 Task: Find connections with filter location Ródos with filter topic #Hiringandpromotionwith filter profile language Potuguese with filter current company Hiring Alert with filter school Vivekanand School with filter industry Transportation Equipment Manufacturing with filter service category Bartending with filter keywords title Physicist
Action: Mouse moved to (251, 209)
Screenshot: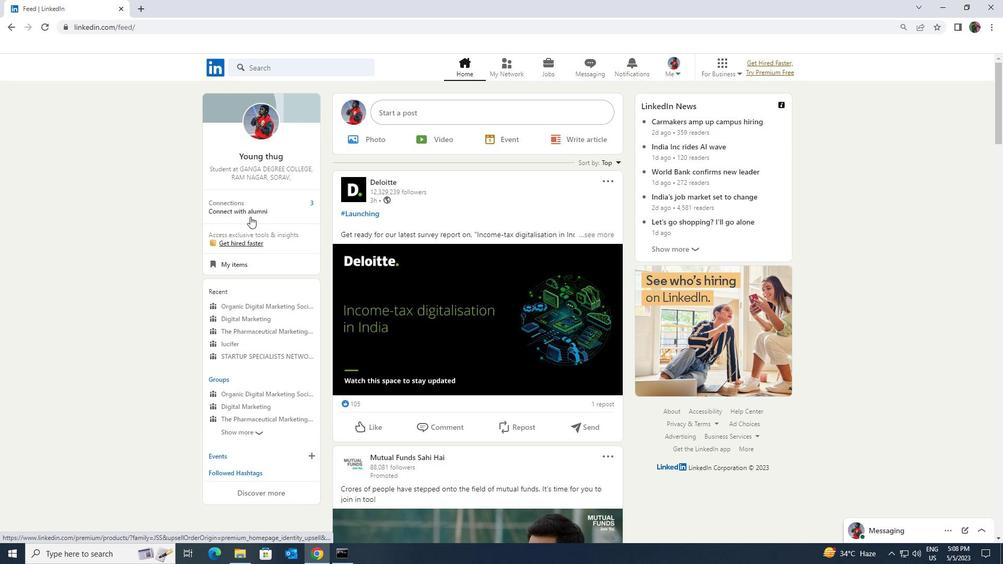 
Action: Mouse pressed left at (251, 209)
Screenshot: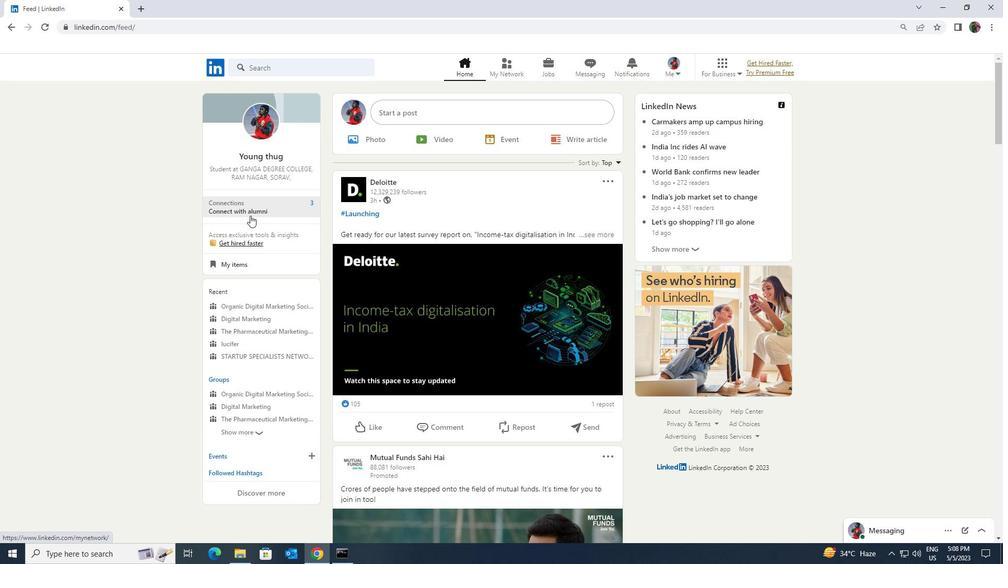 
Action: Mouse moved to (261, 125)
Screenshot: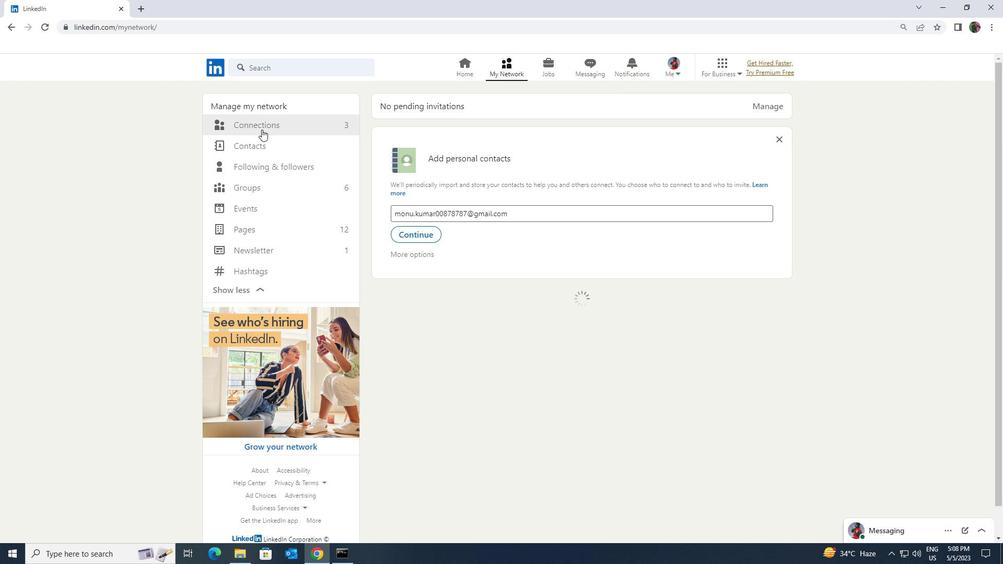
Action: Mouse pressed left at (261, 125)
Screenshot: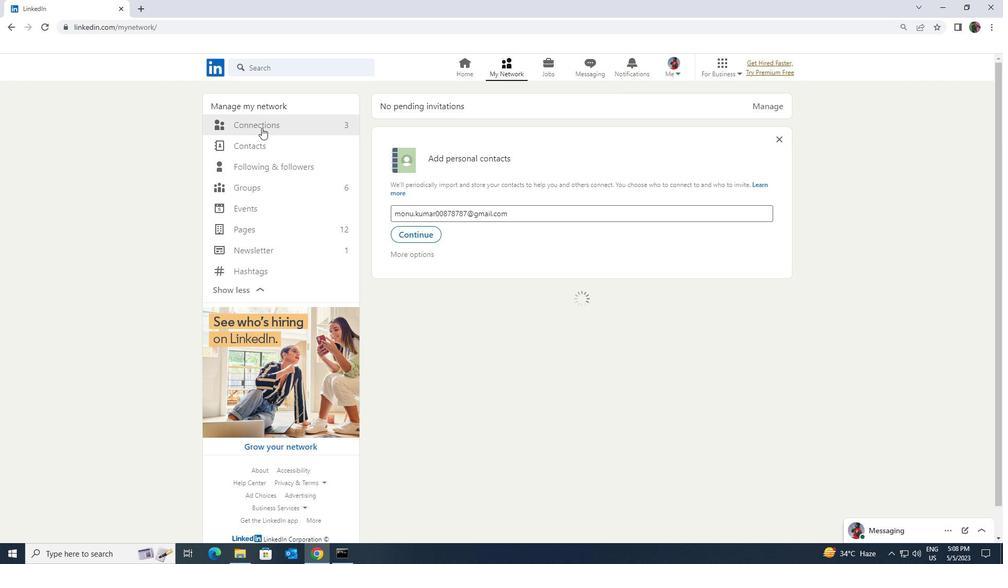 
Action: Mouse moved to (562, 127)
Screenshot: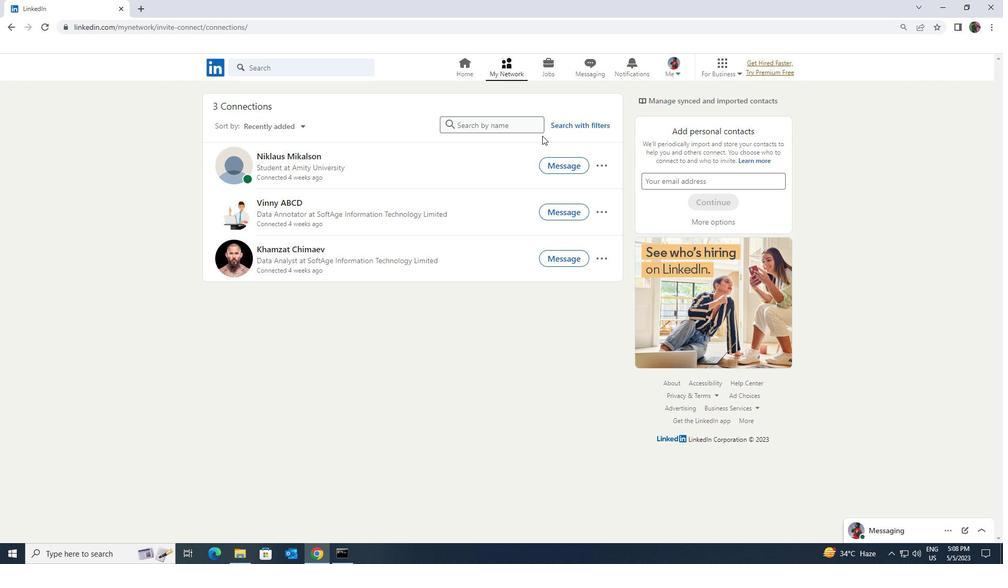 
Action: Mouse pressed left at (562, 127)
Screenshot: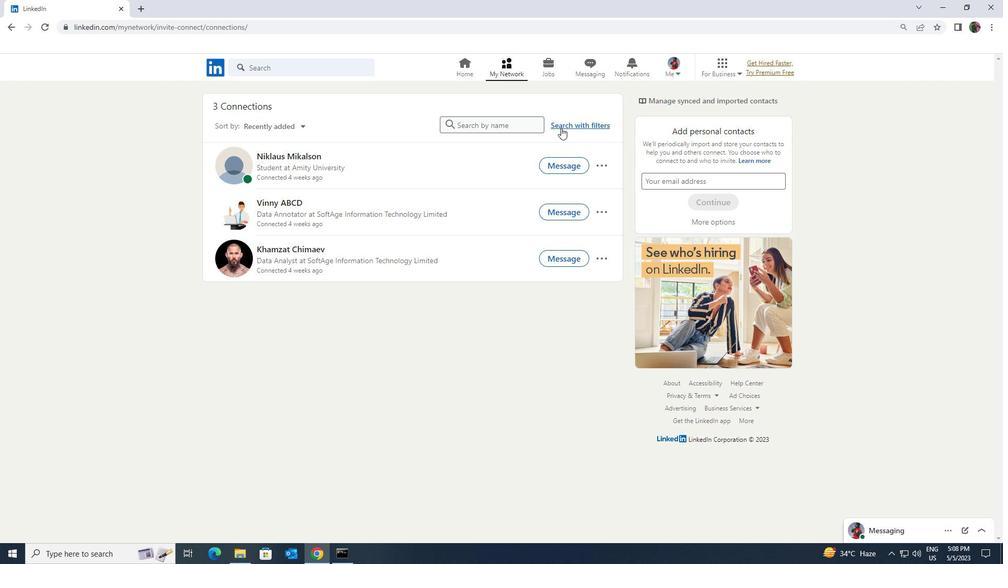
Action: Mouse moved to (533, 92)
Screenshot: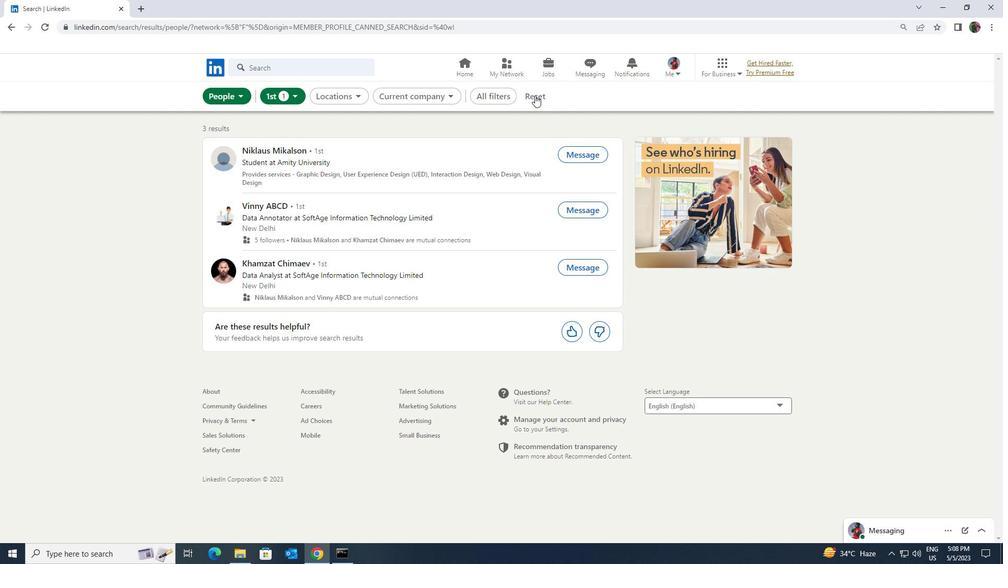 
Action: Mouse pressed left at (533, 92)
Screenshot: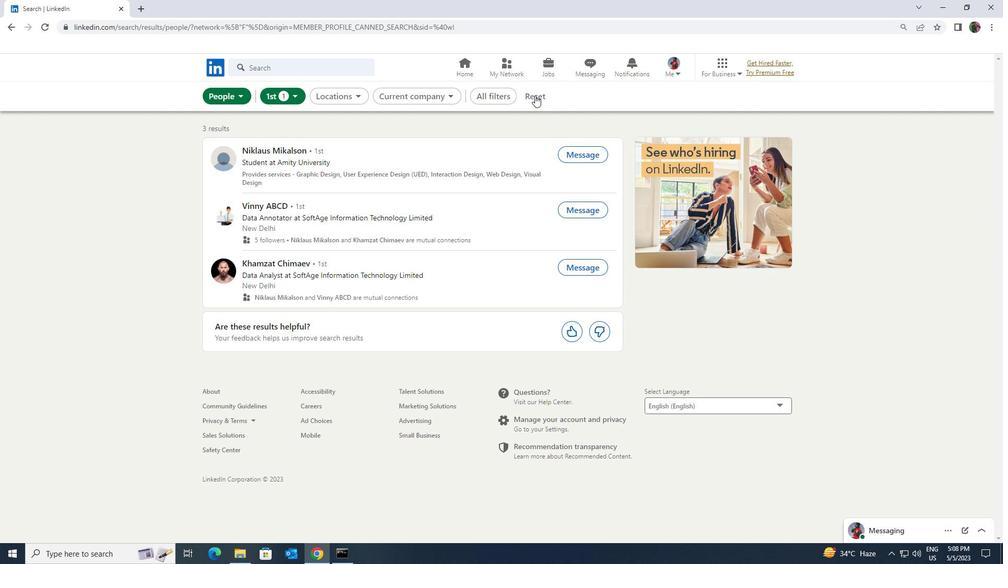 
Action: Mouse moved to (522, 91)
Screenshot: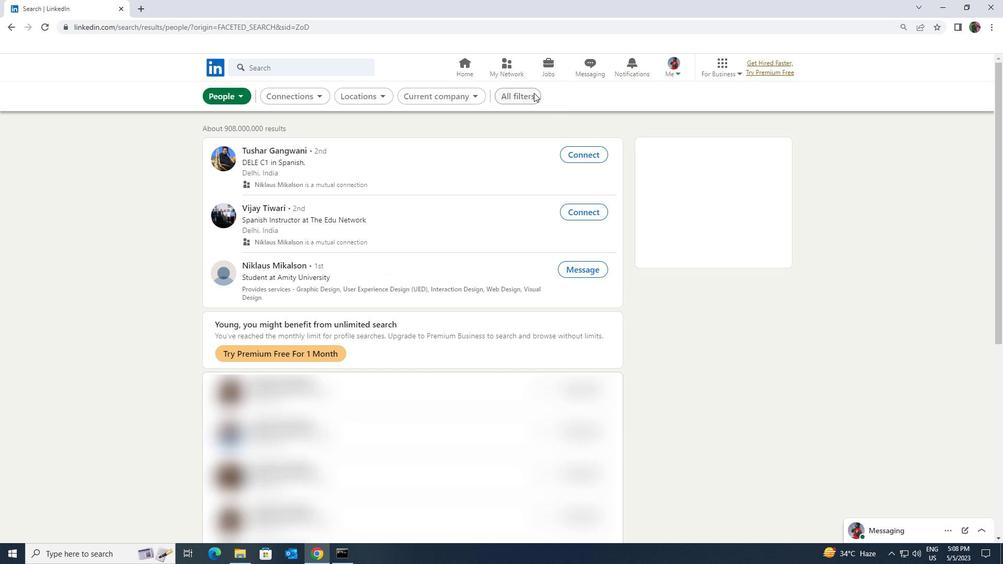 
Action: Mouse pressed left at (522, 91)
Screenshot: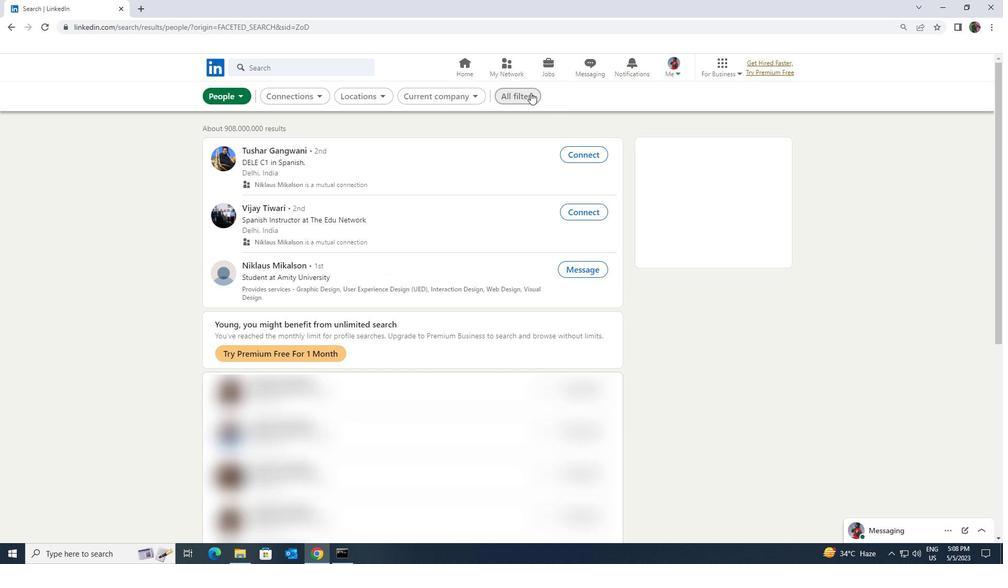
Action: Mouse moved to (881, 416)
Screenshot: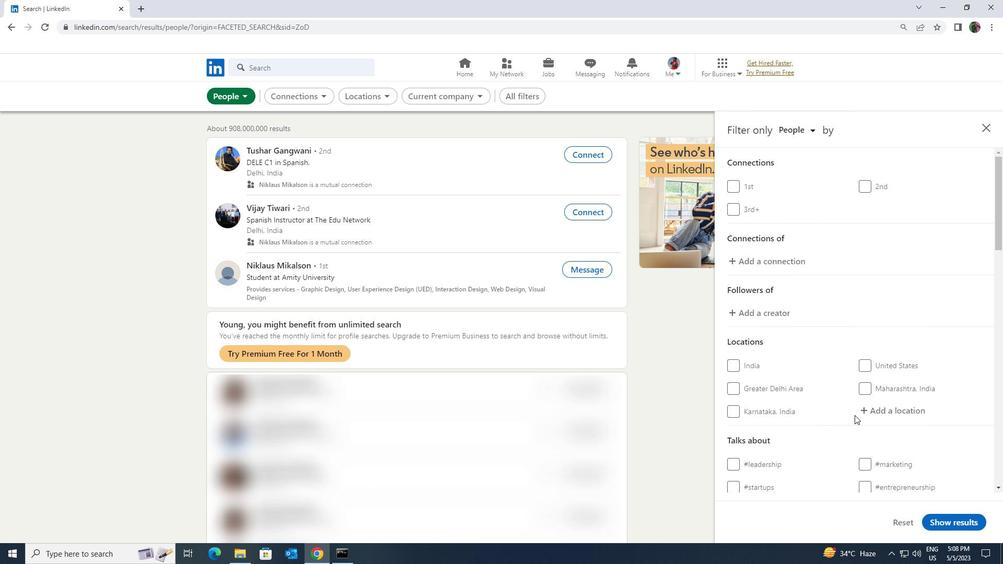 
Action: Mouse pressed left at (881, 416)
Screenshot: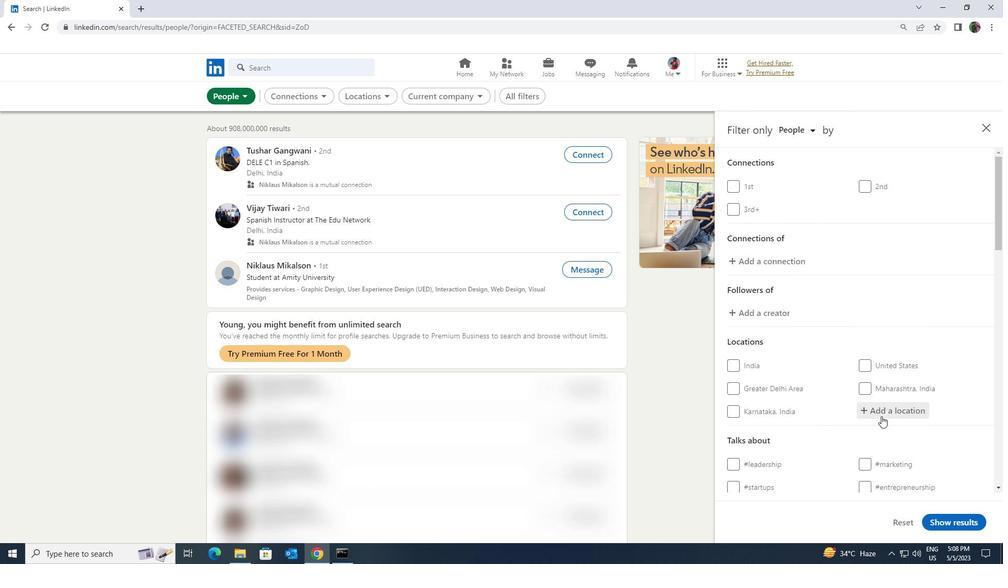 
Action: Key pressed <Key.shift><Key.shift><Key.shift><Key.shift><Key.shift><Key.shift><Key.shift><Key.shift><Key.shift>RODOS
Screenshot: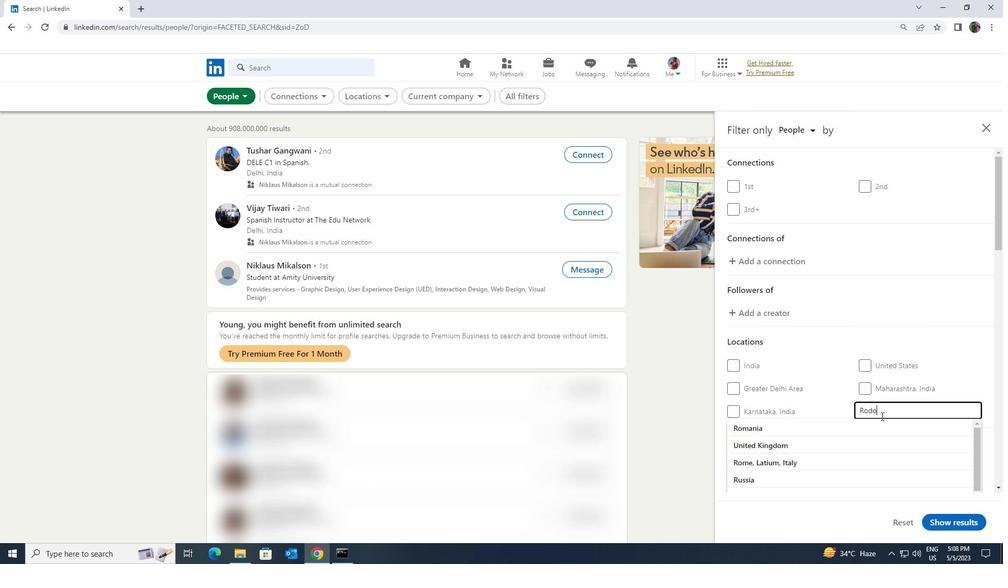 
Action: Mouse moved to (880, 423)
Screenshot: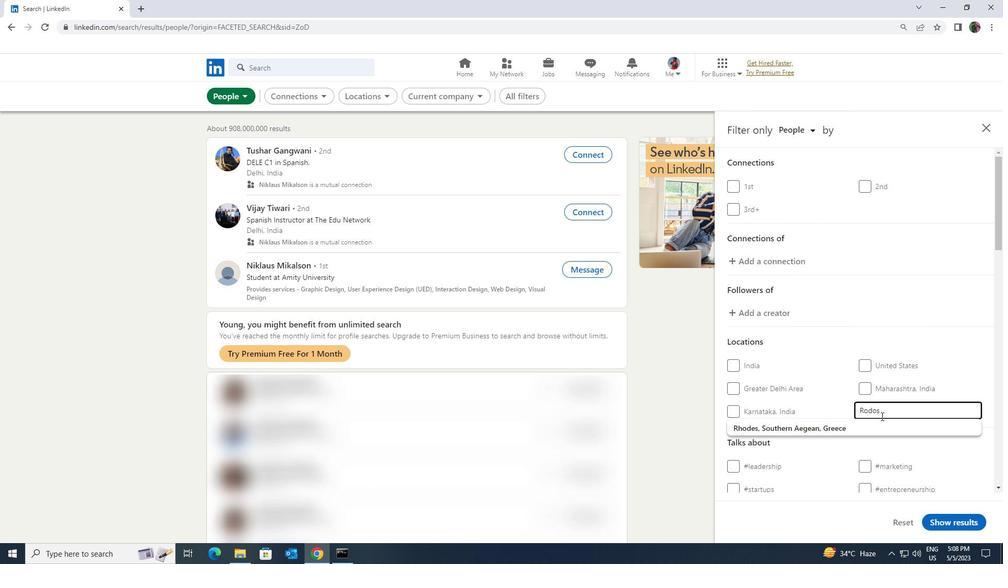 
Action: Mouse pressed left at (880, 423)
Screenshot: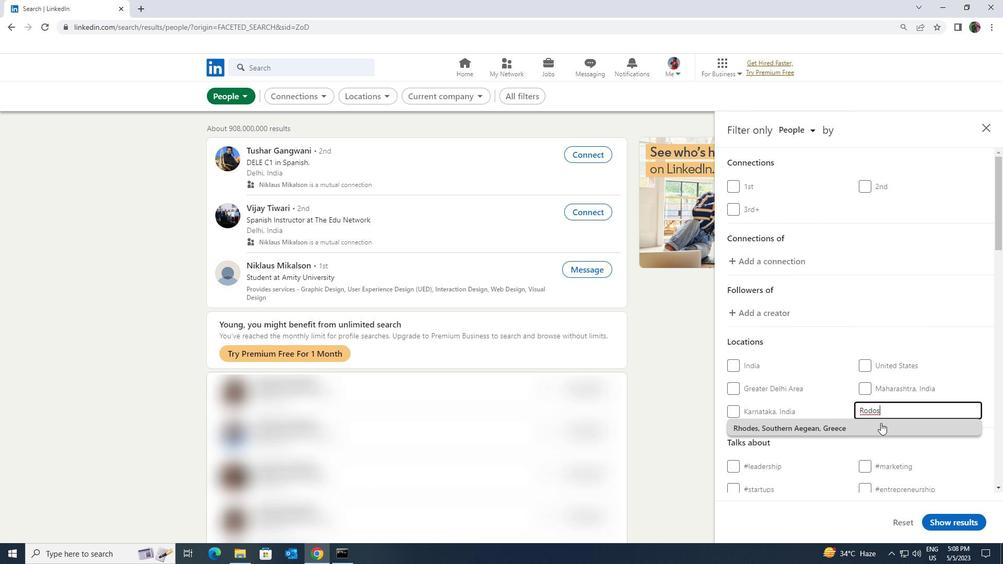 
Action: Mouse scrolled (880, 422) with delta (0, 0)
Screenshot: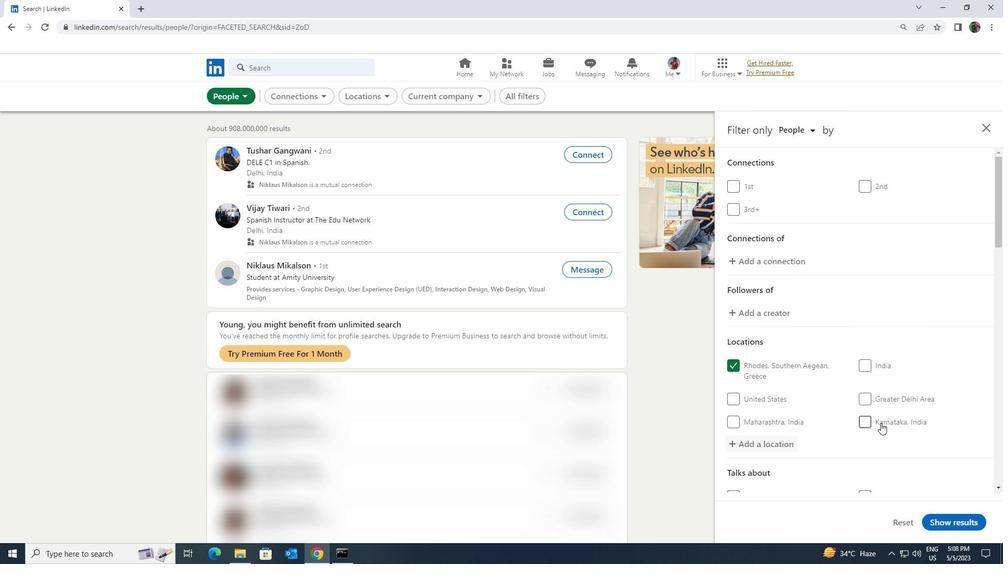 
Action: Mouse scrolled (880, 422) with delta (0, 0)
Screenshot: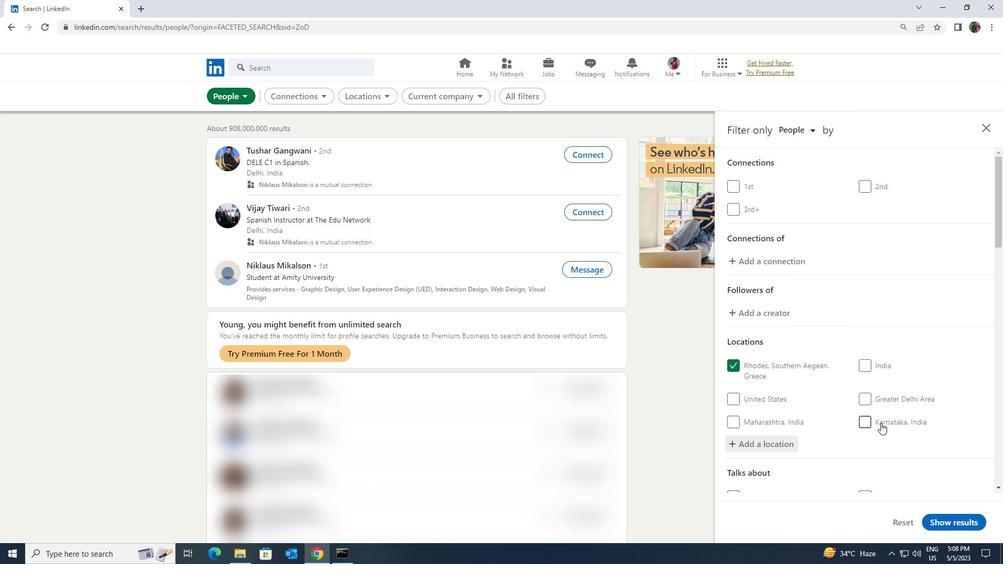 
Action: Mouse moved to (881, 431)
Screenshot: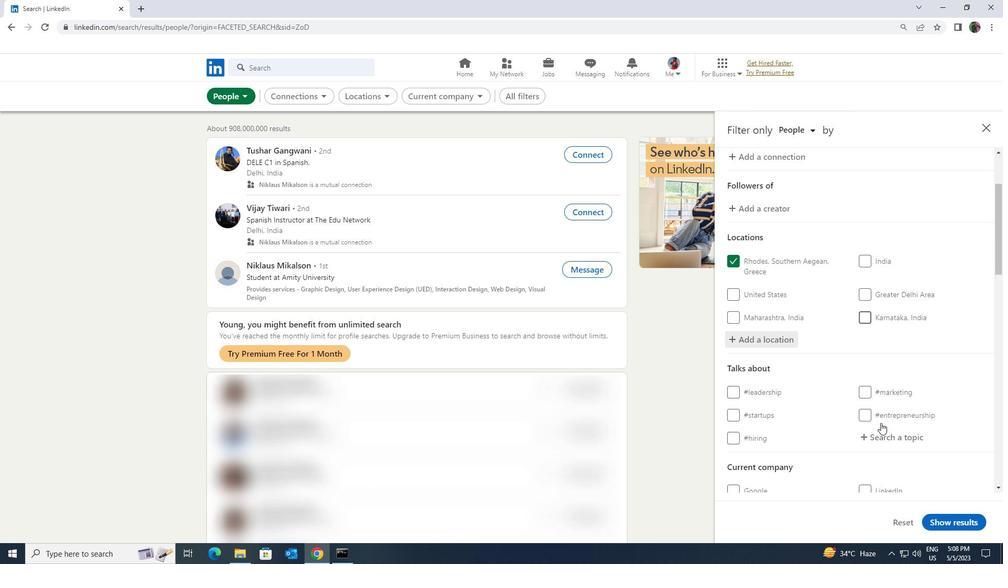 
Action: Mouse pressed left at (881, 431)
Screenshot: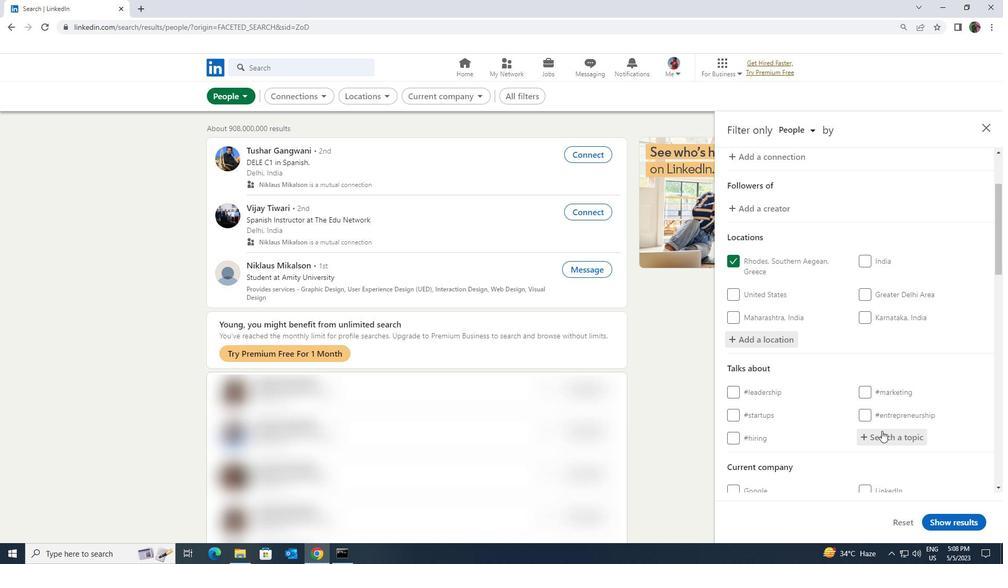 
Action: Key pressed <Key.shift><Key.shift>HIRINGAND<Key.space>P<Key.backspace><Key.backspace>P
Screenshot: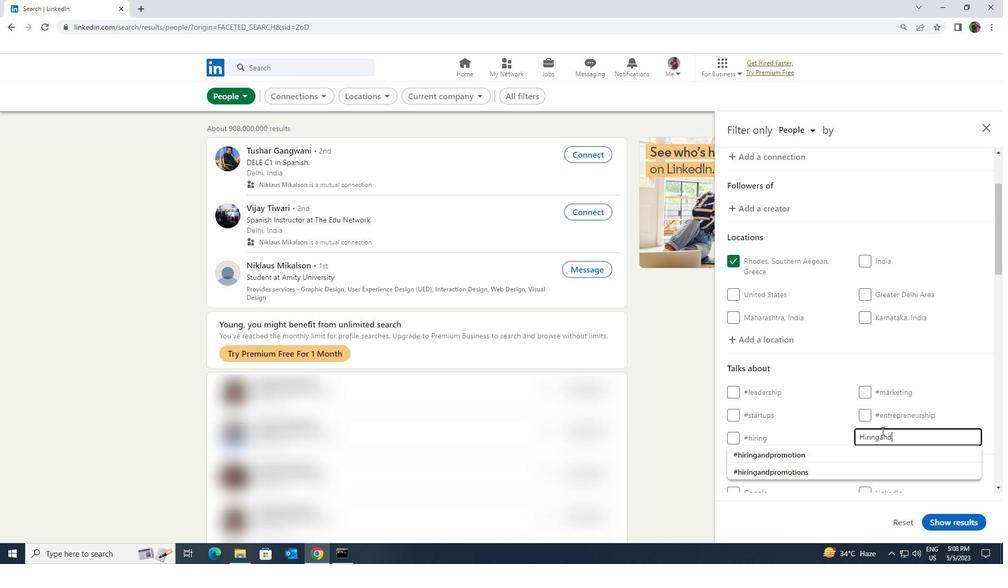 
Action: Mouse moved to (872, 449)
Screenshot: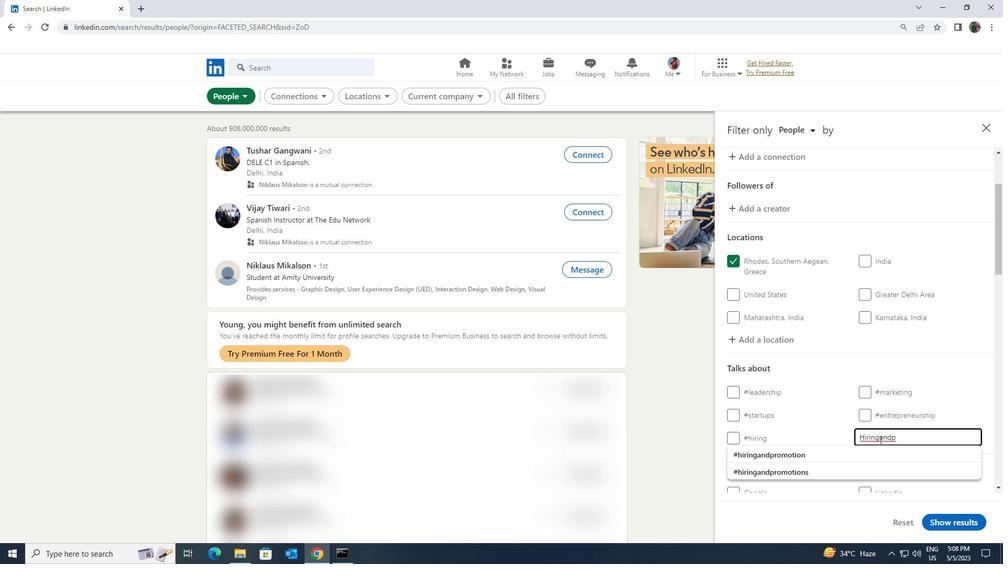 
Action: Mouse pressed left at (872, 449)
Screenshot: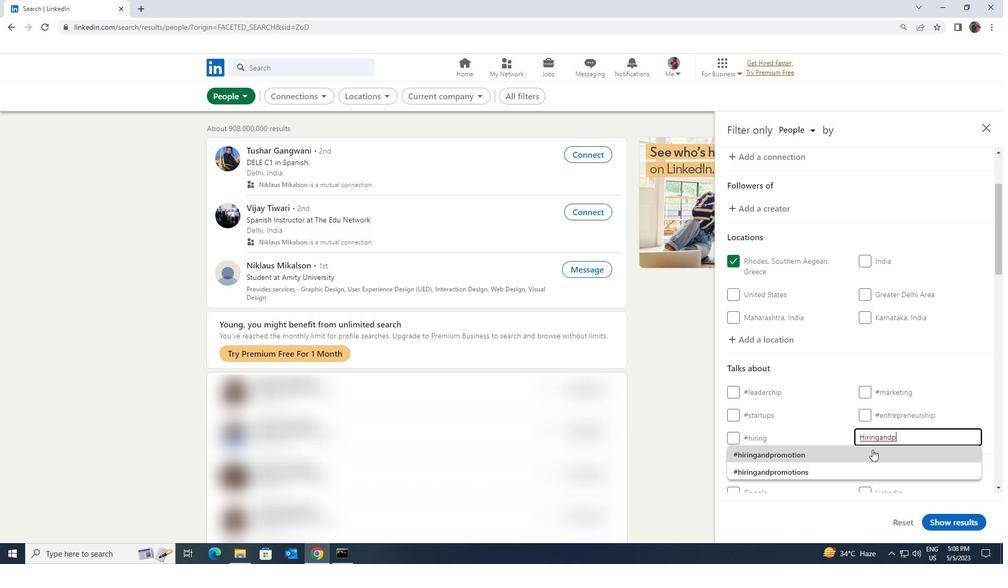 
Action: Mouse moved to (874, 447)
Screenshot: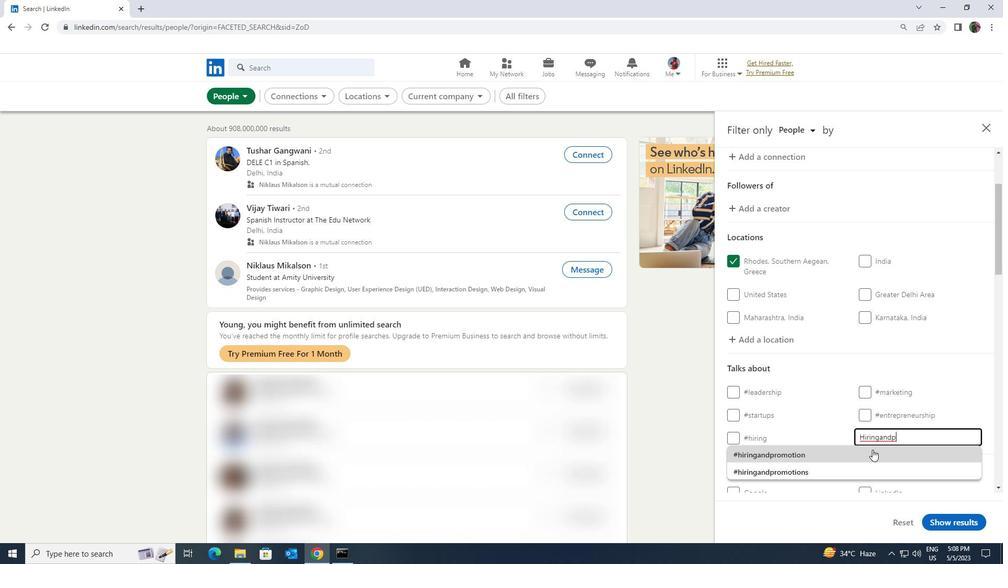 
Action: Mouse scrolled (874, 447) with delta (0, 0)
Screenshot: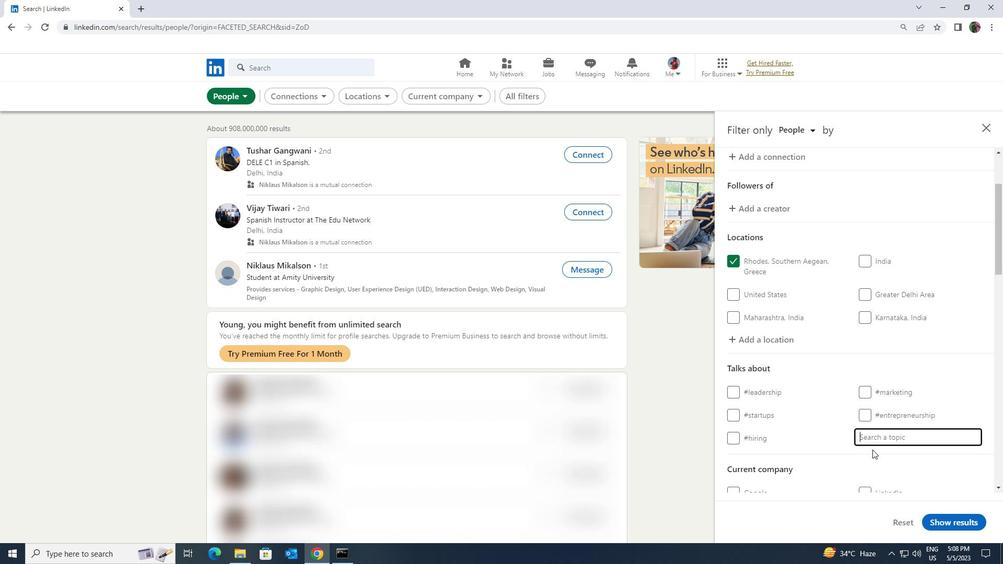 
Action: Mouse moved to (875, 447)
Screenshot: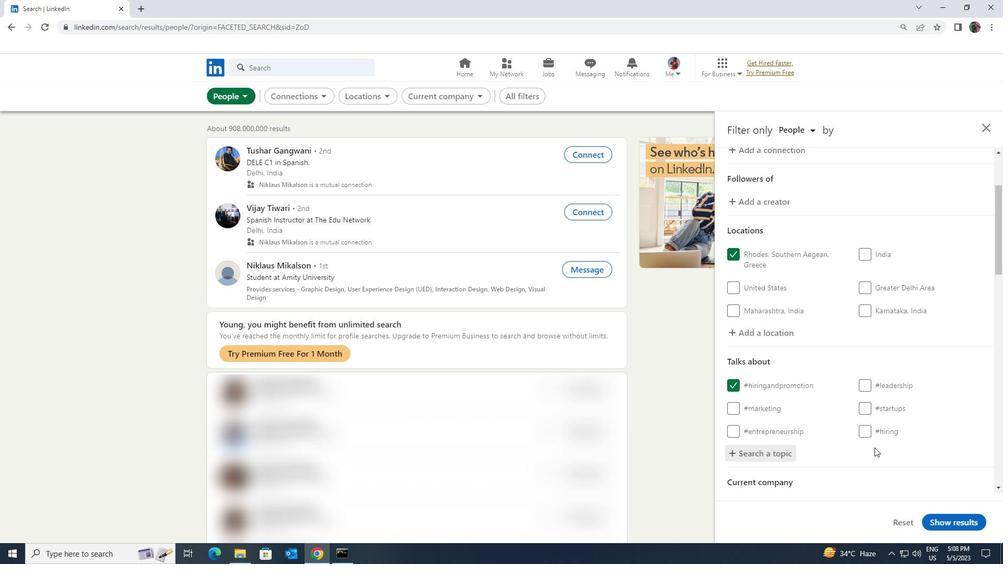 
Action: Mouse scrolled (875, 447) with delta (0, 0)
Screenshot: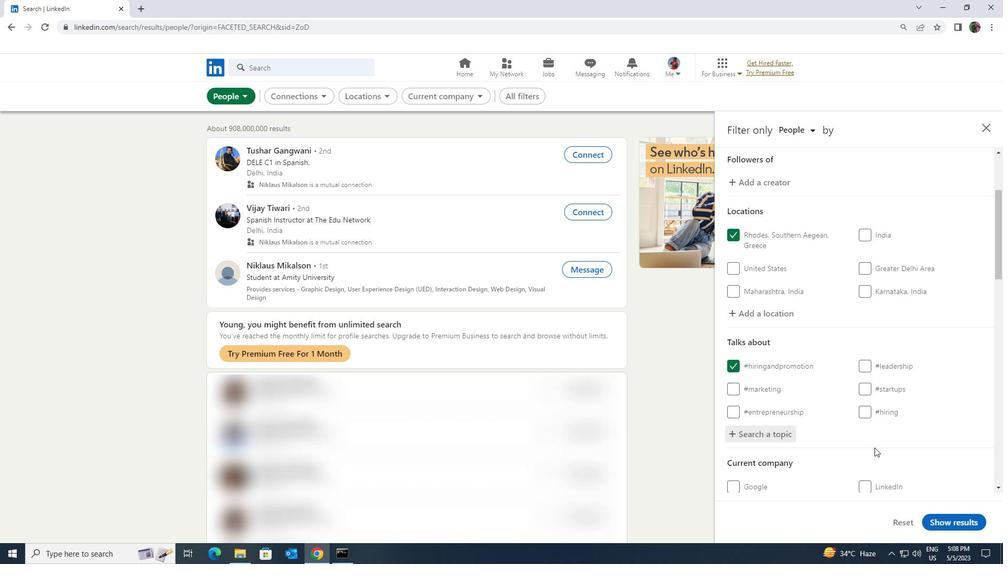 
Action: Mouse scrolled (875, 447) with delta (0, 0)
Screenshot: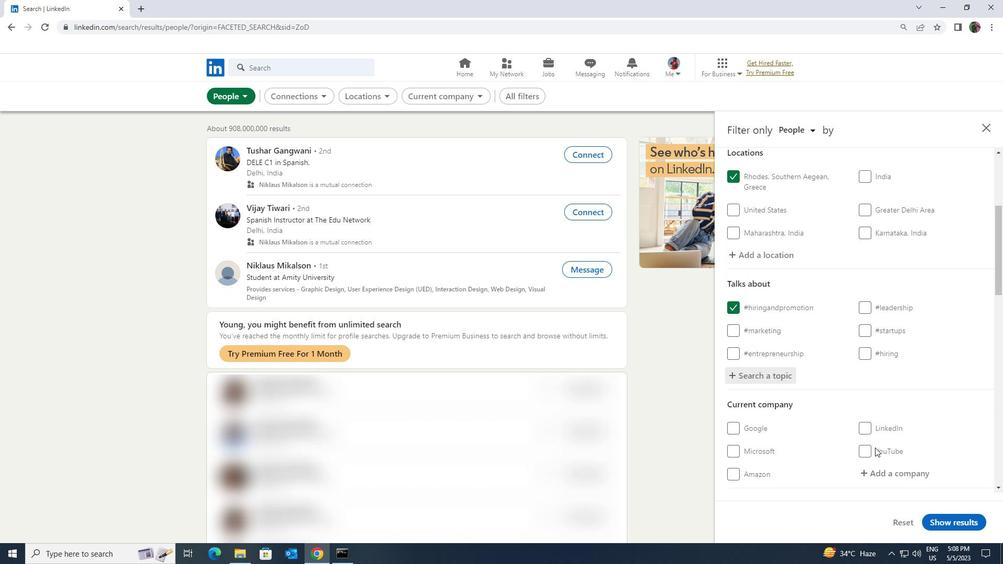 
Action: Mouse scrolled (875, 447) with delta (0, 0)
Screenshot: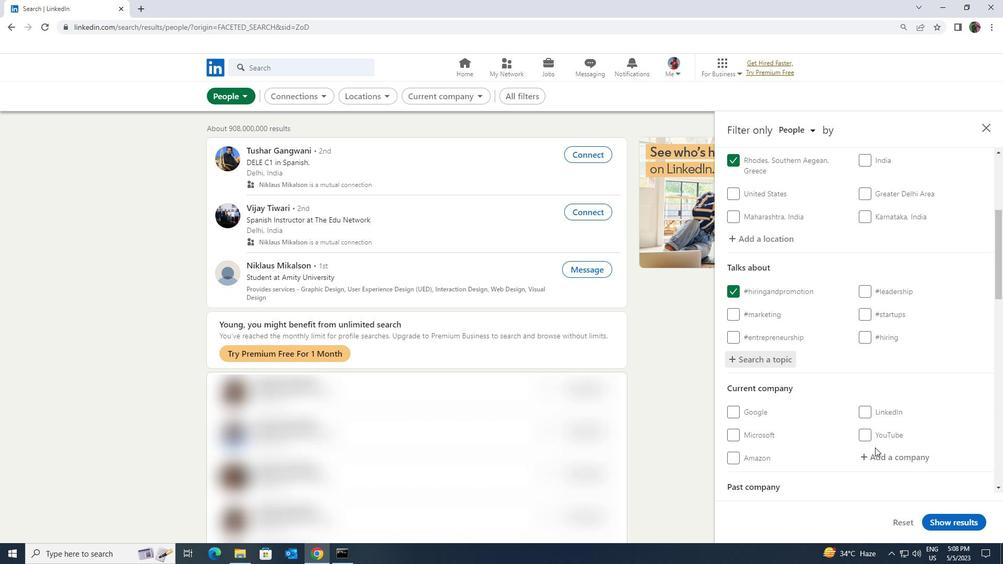 
Action: Mouse scrolled (875, 447) with delta (0, 0)
Screenshot: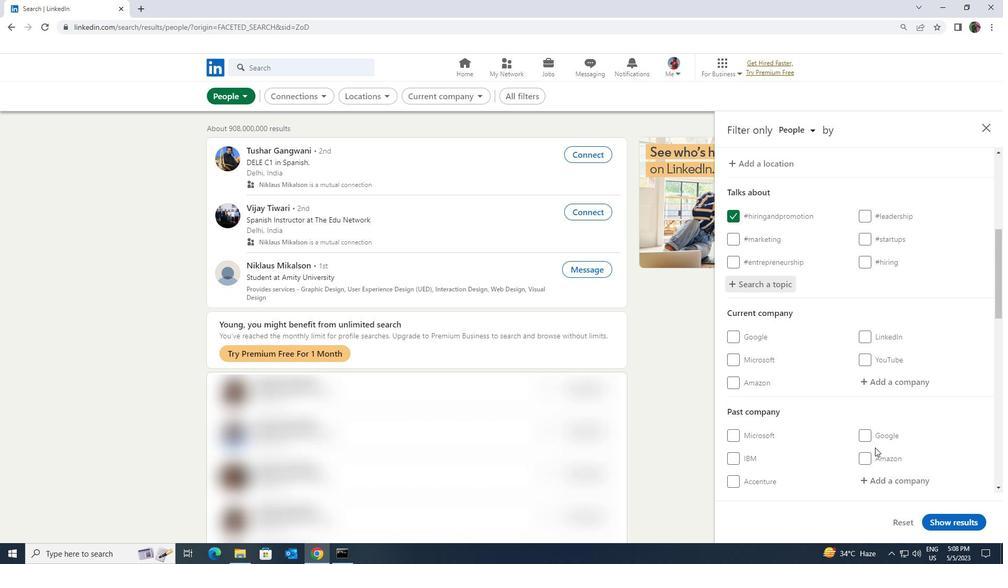 
Action: Mouse scrolled (875, 447) with delta (0, 0)
Screenshot: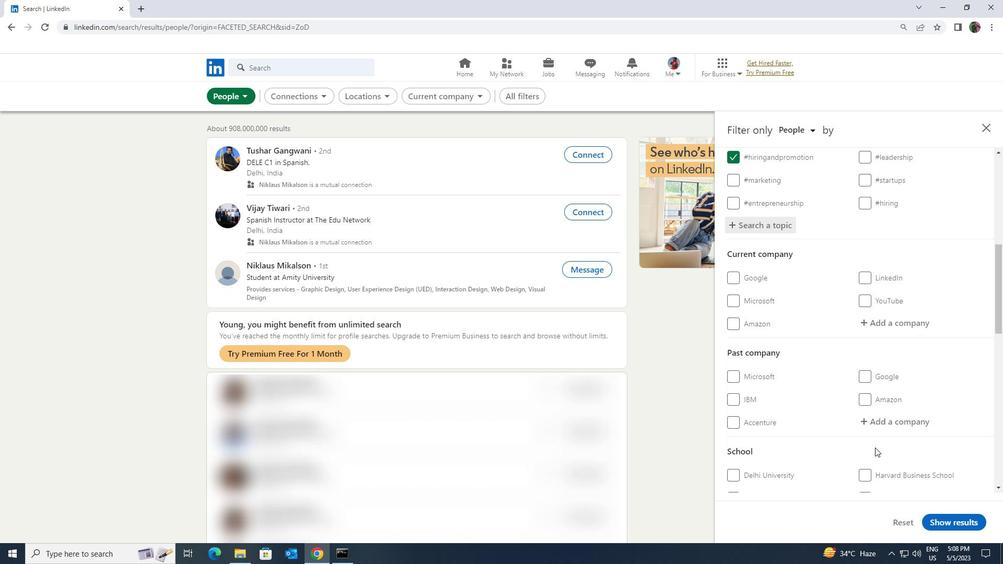
Action: Mouse scrolled (875, 447) with delta (0, 0)
Screenshot: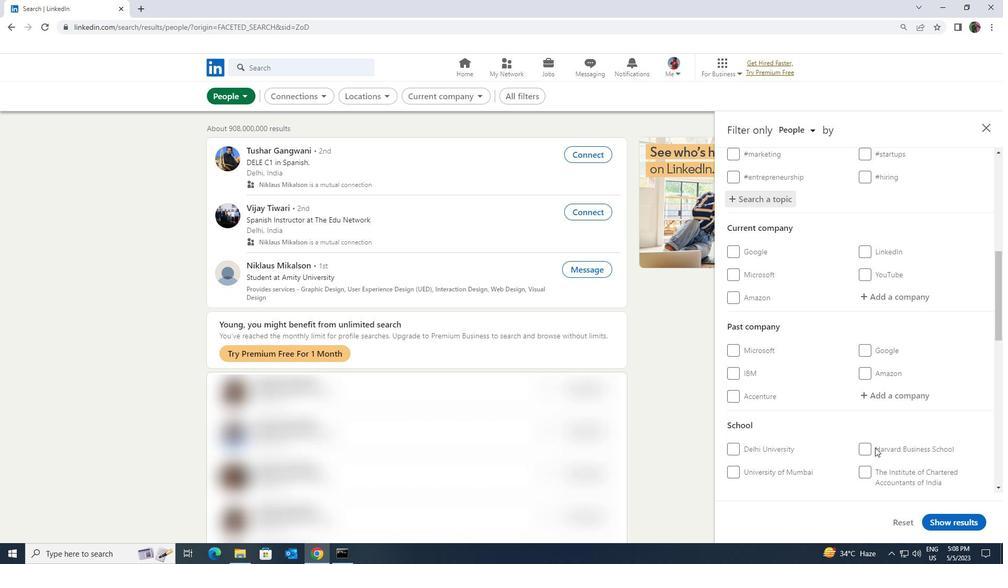 
Action: Mouse scrolled (875, 447) with delta (0, 0)
Screenshot: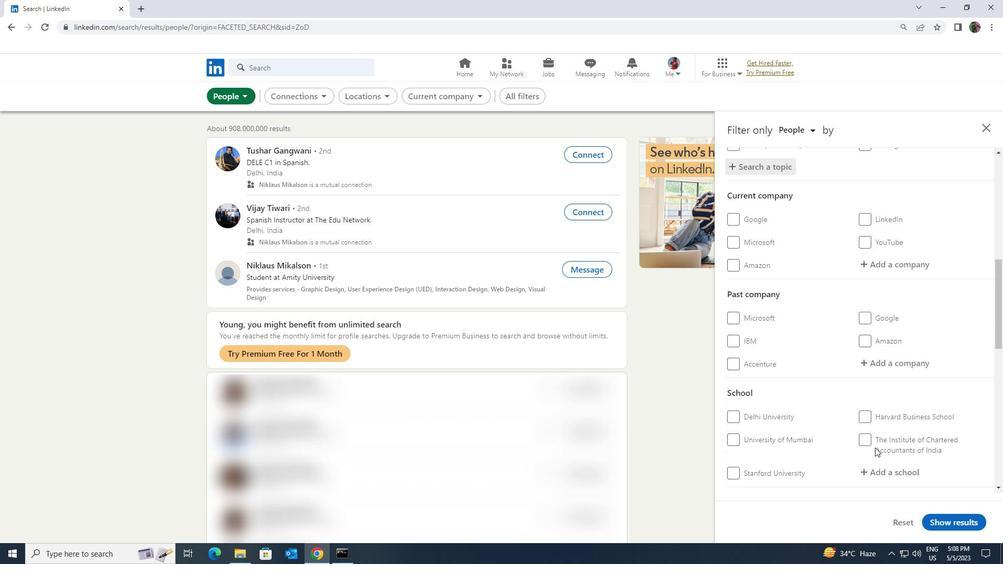 
Action: Mouse scrolled (875, 447) with delta (0, 0)
Screenshot: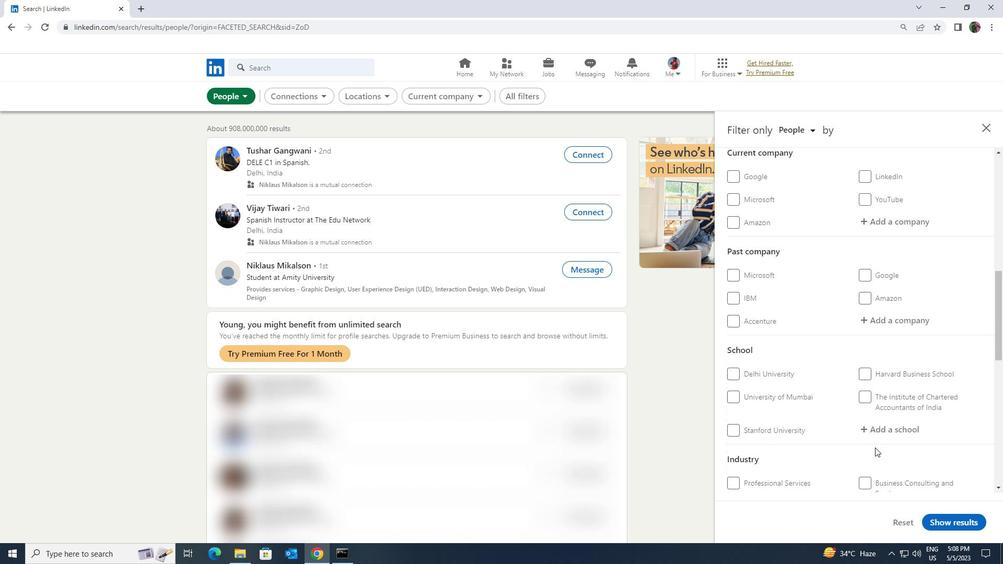 
Action: Mouse scrolled (875, 447) with delta (0, 0)
Screenshot: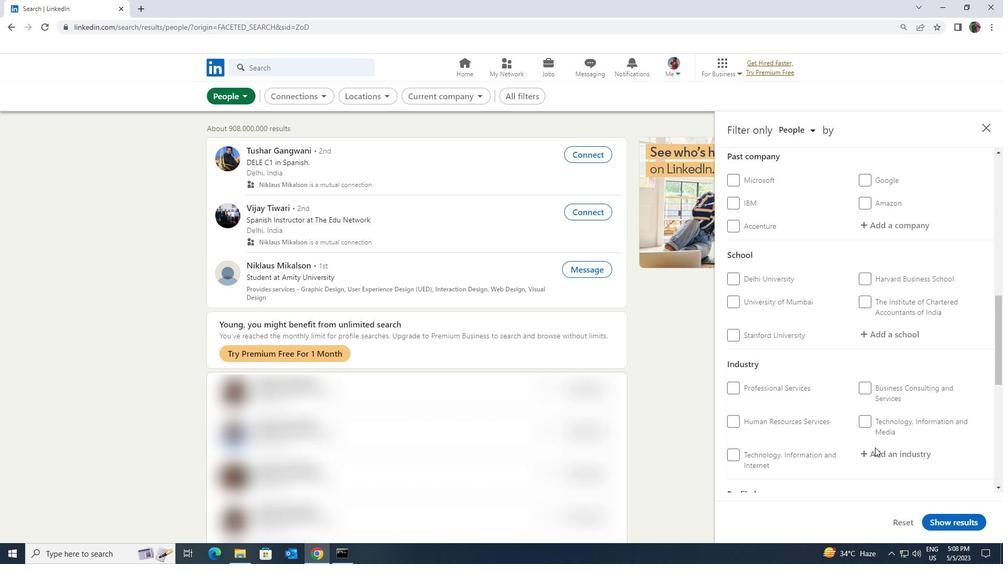
Action: Mouse scrolled (875, 447) with delta (0, 0)
Screenshot: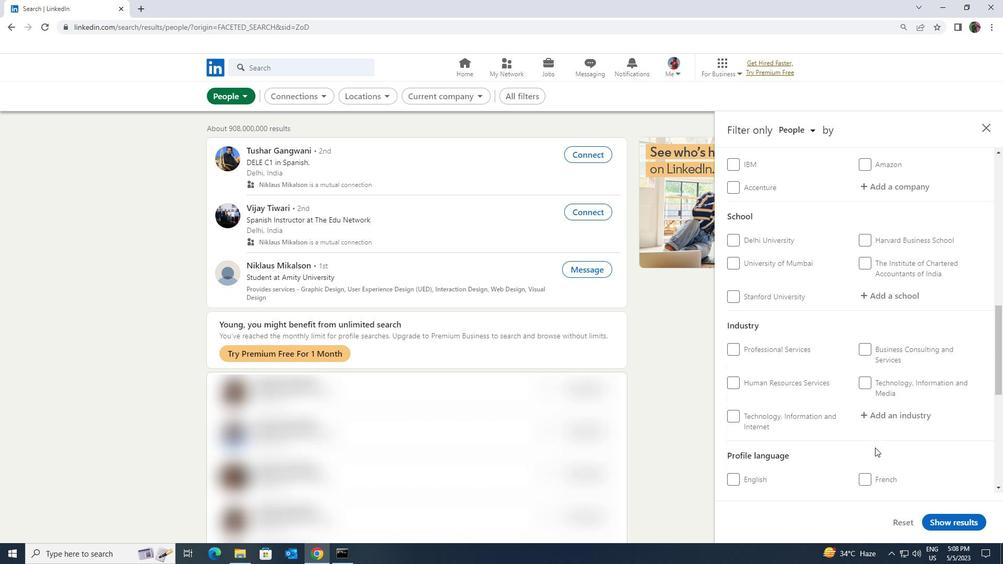 
Action: Mouse moved to (871, 398)
Screenshot: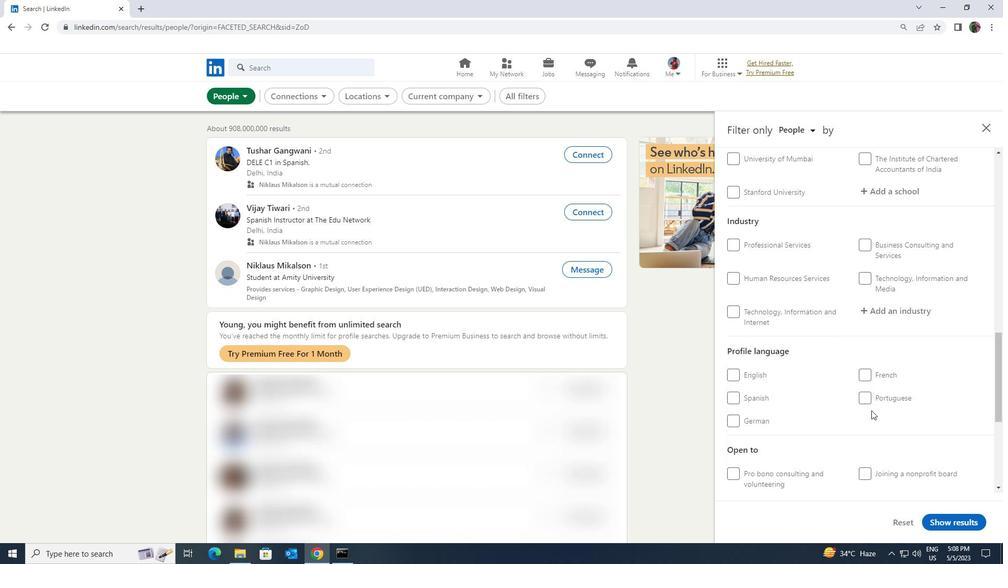 
Action: Mouse pressed left at (871, 398)
Screenshot: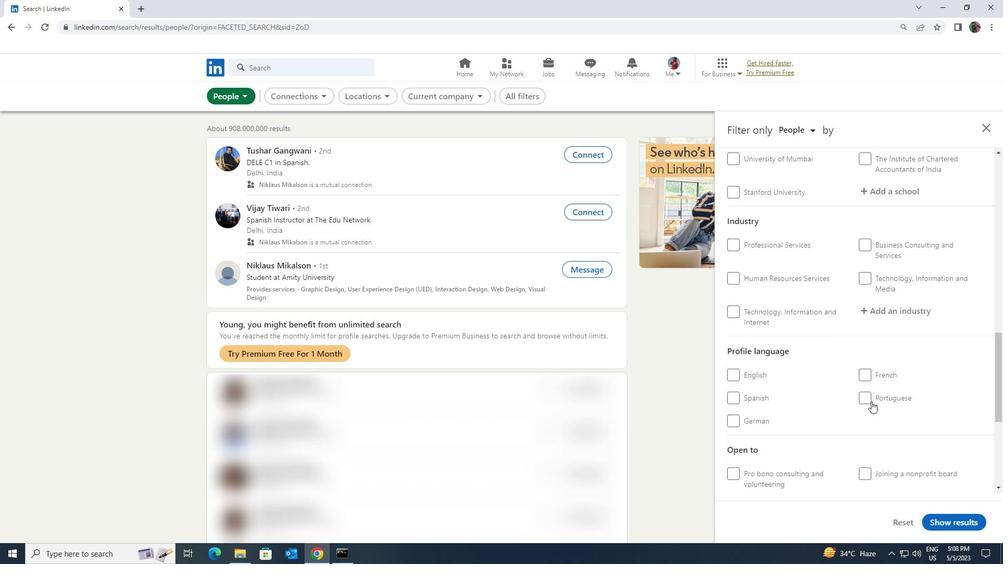
Action: Mouse moved to (872, 397)
Screenshot: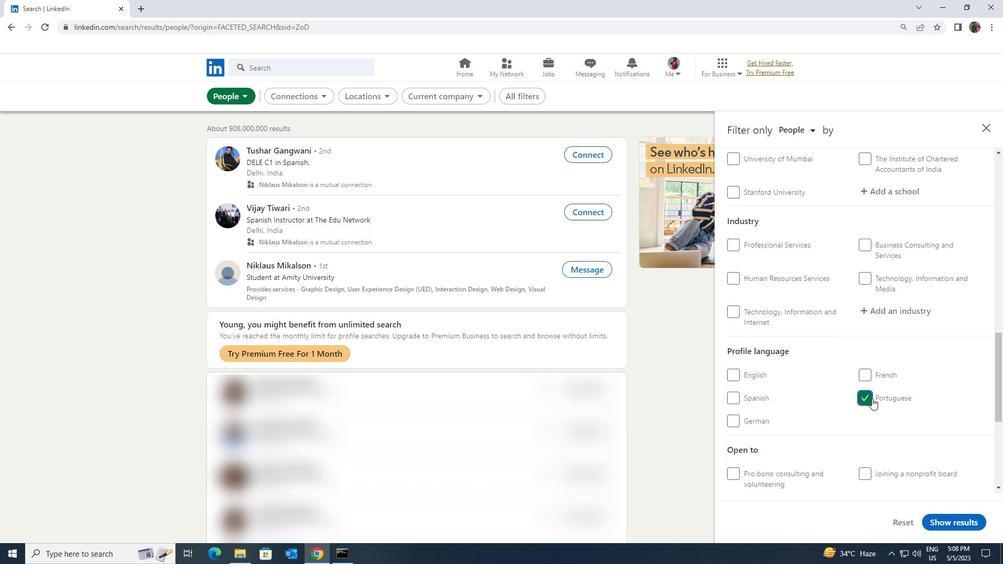 
Action: Mouse scrolled (872, 398) with delta (0, 0)
Screenshot: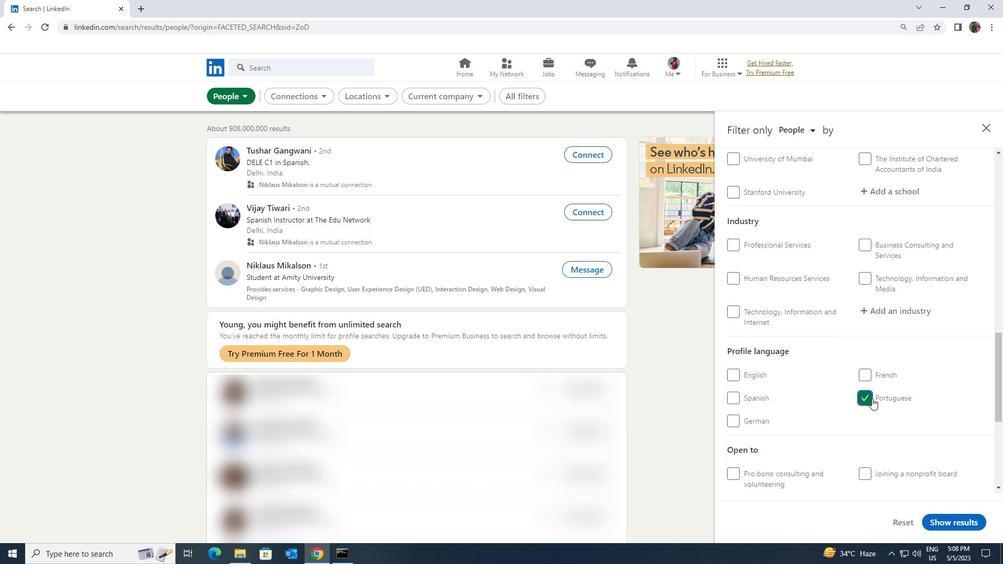 
Action: Mouse scrolled (872, 398) with delta (0, 0)
Screenshot: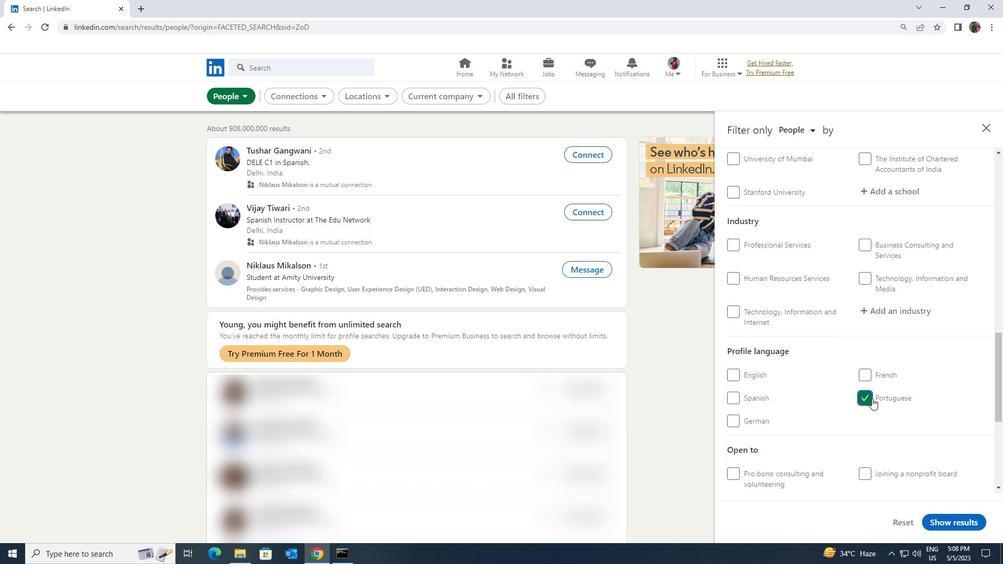 
Action: Mouse scrolled (872, 398) with delta (0, 0)
Screenshot: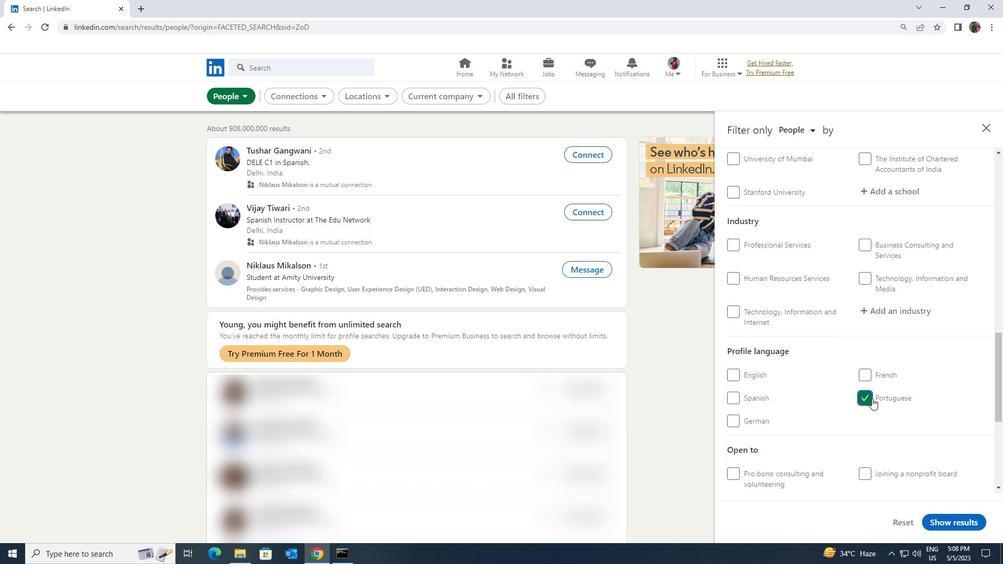 
Action: Mouse scrolled (872, 398) with delta (0, 0)
Screenshot: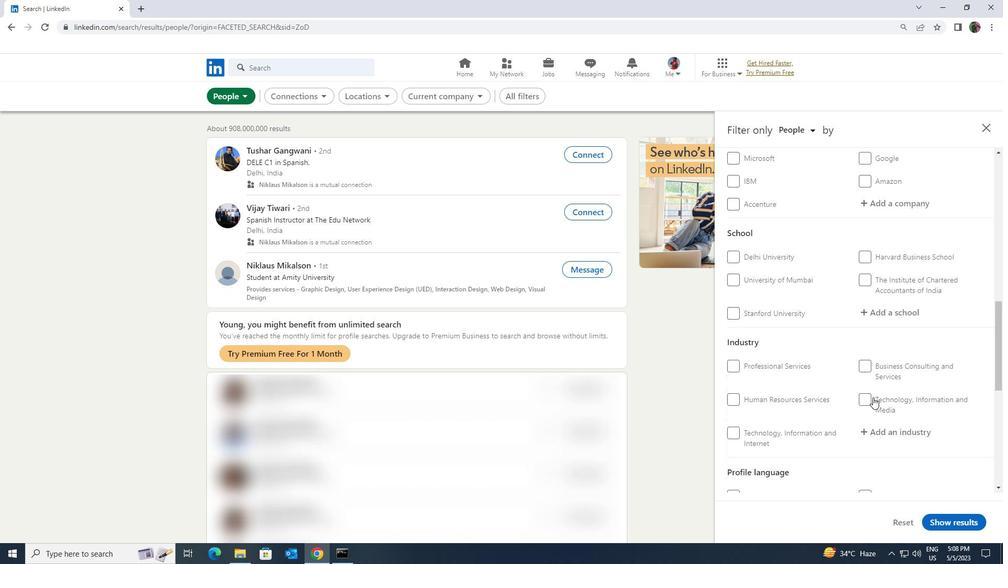 
Action: Mouse scrolled (872, 398) with delta (0, 0)
Screenshot: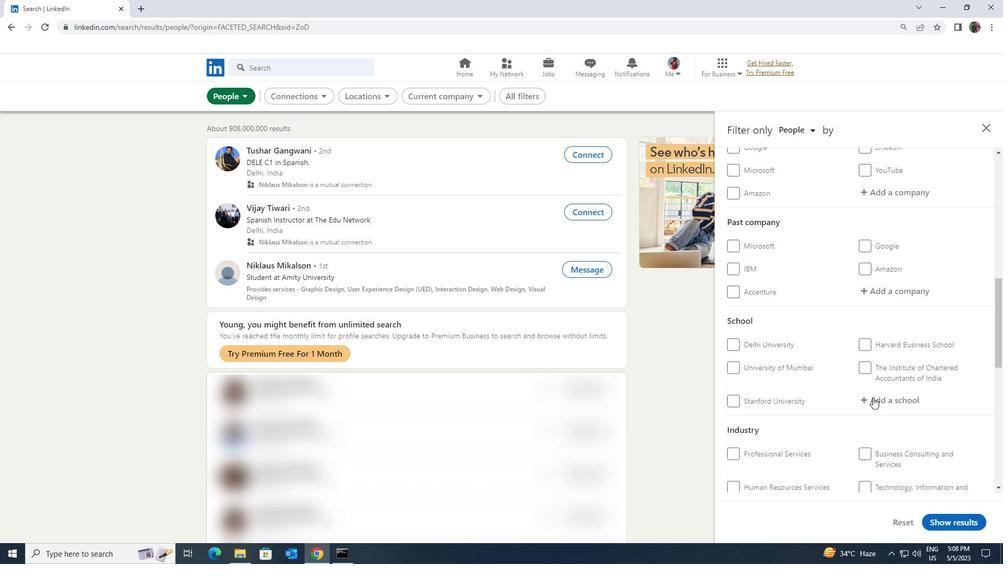 
Action: Mouse scrolled (872, 398) with delta (0, 0)
Screenshot: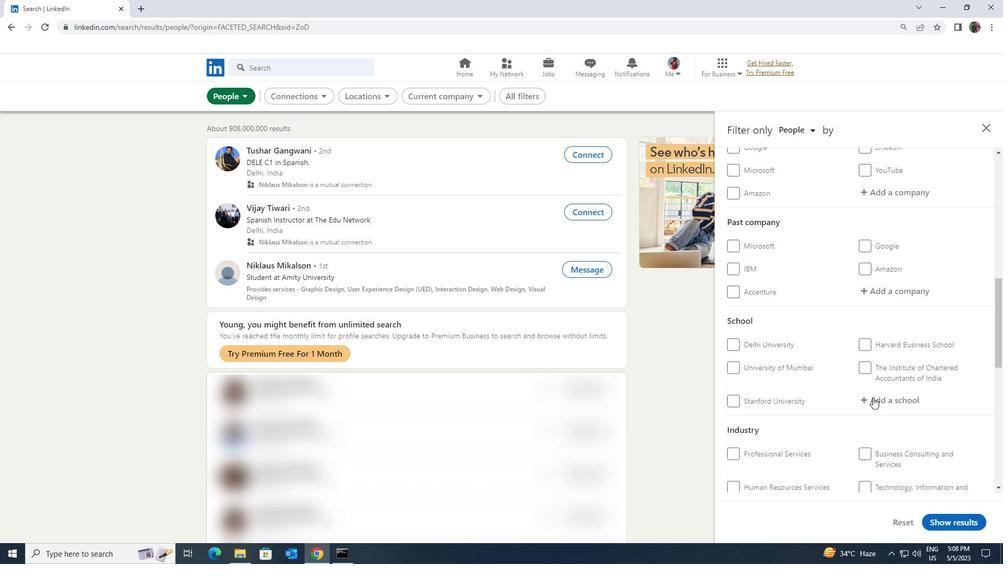
Action: Mouse scrolled (872, 398) with delta (0, 0)
Screenshot: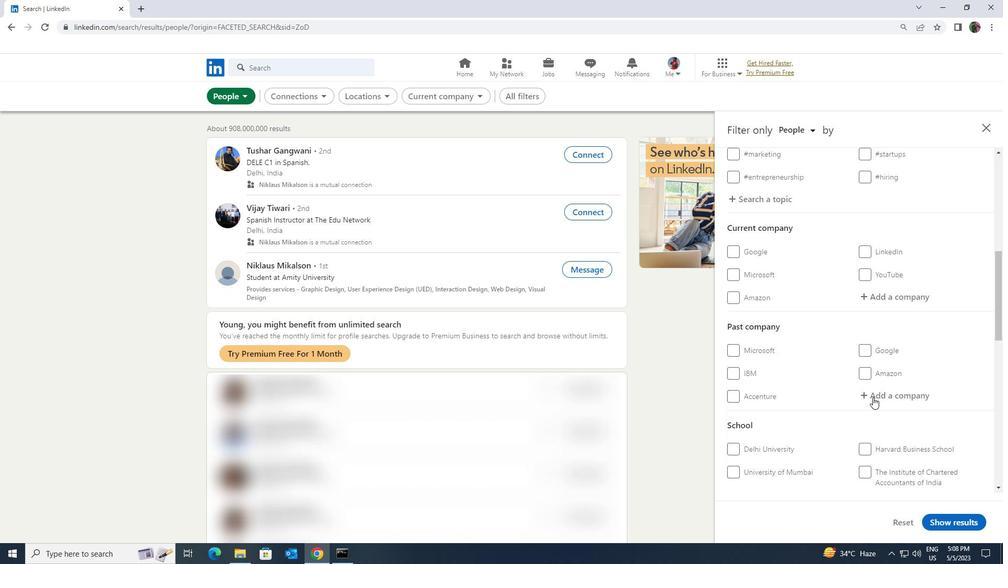 
Action: Mouse moved to (877, 352)
Screenshot: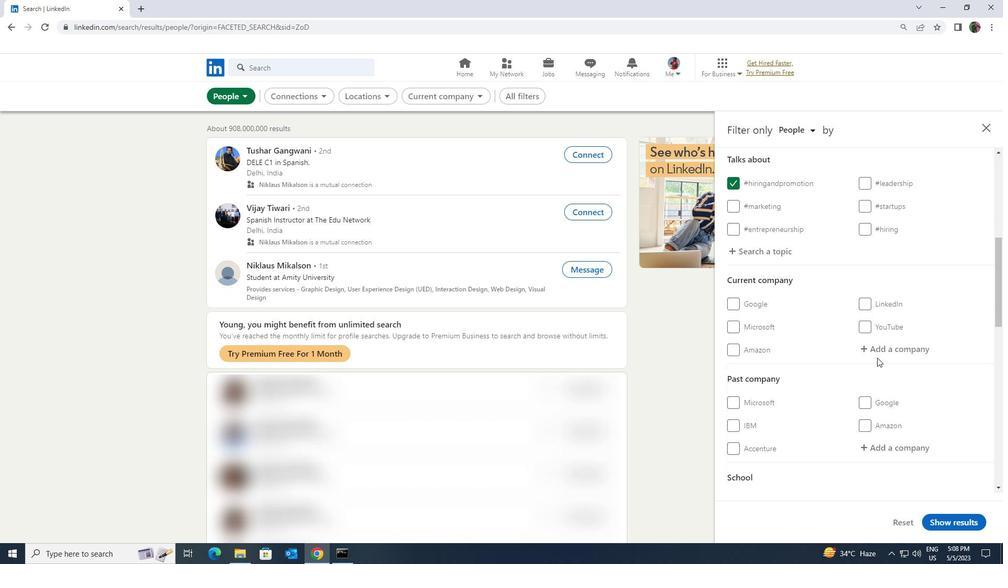 
Action: Mouse pressed left at (877, 352)
Screenshot: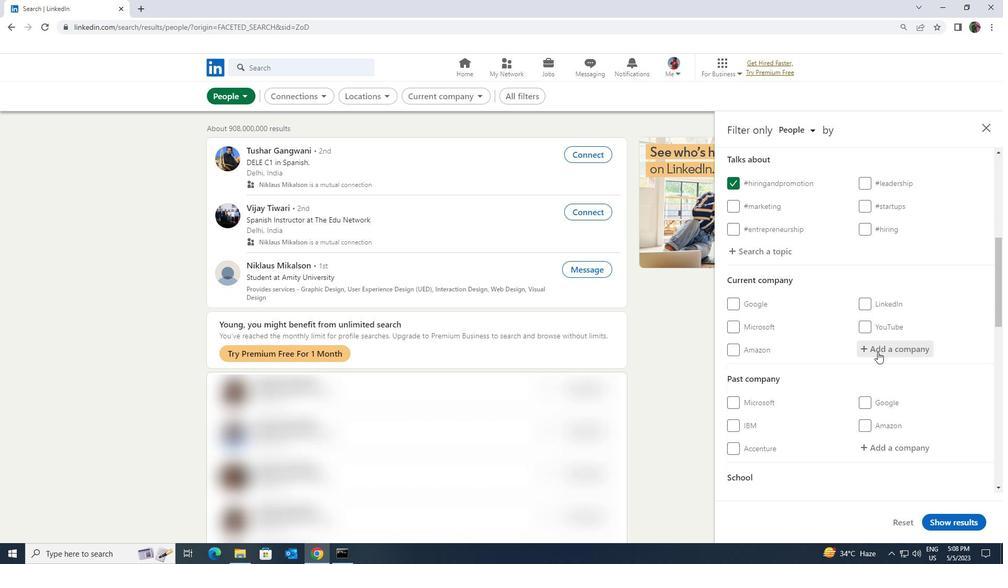 
Action: Key pressed <Key.shift><Key.shift><Key.shift><Key.shift><Key.shift>ALERT
Screenshot: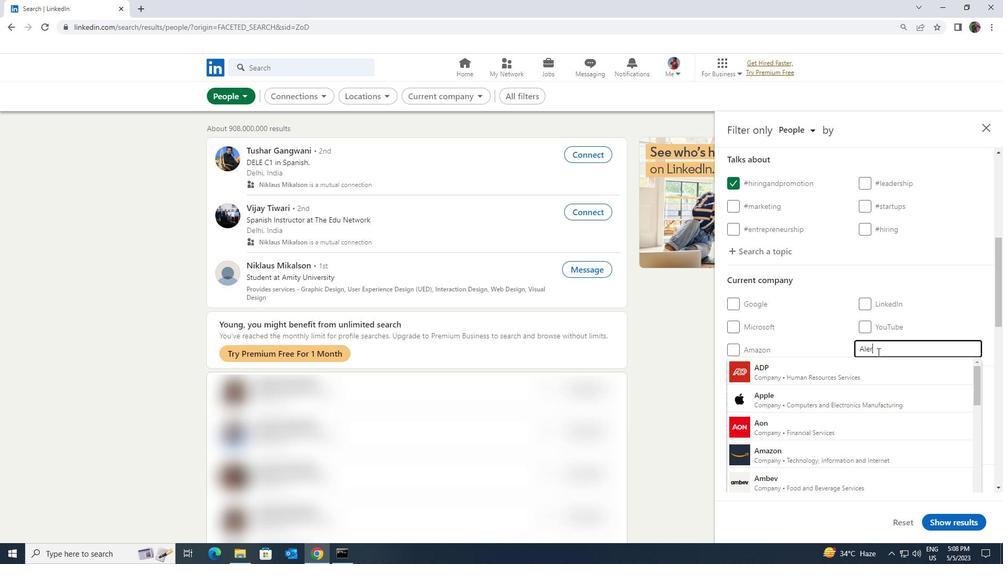 
Action: Mouse moved to (877, 359)
Screenshot: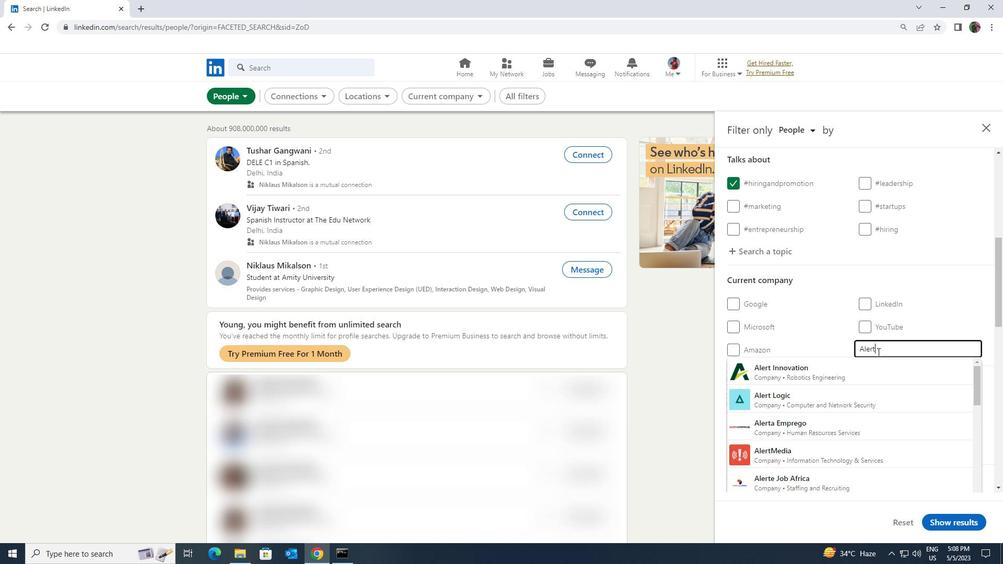 
Action: Key pressed <Key.space><Key.shift>HIRING
Screenshot: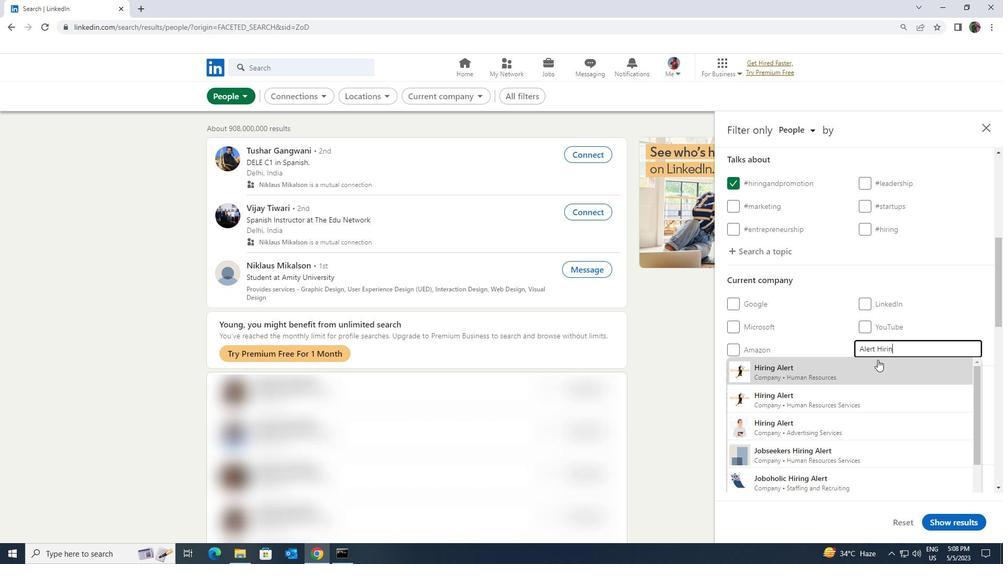 
Action: Mouse pressed left at (877, 359)
Screenshot: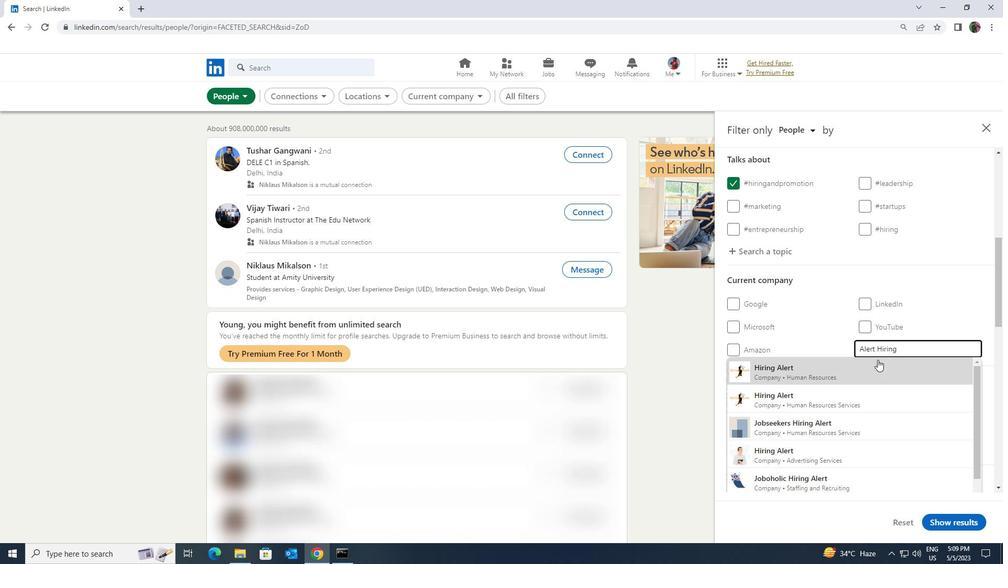 
Action: Mouse scrolled (877, 359) with delta (0, 0)
Screenshot: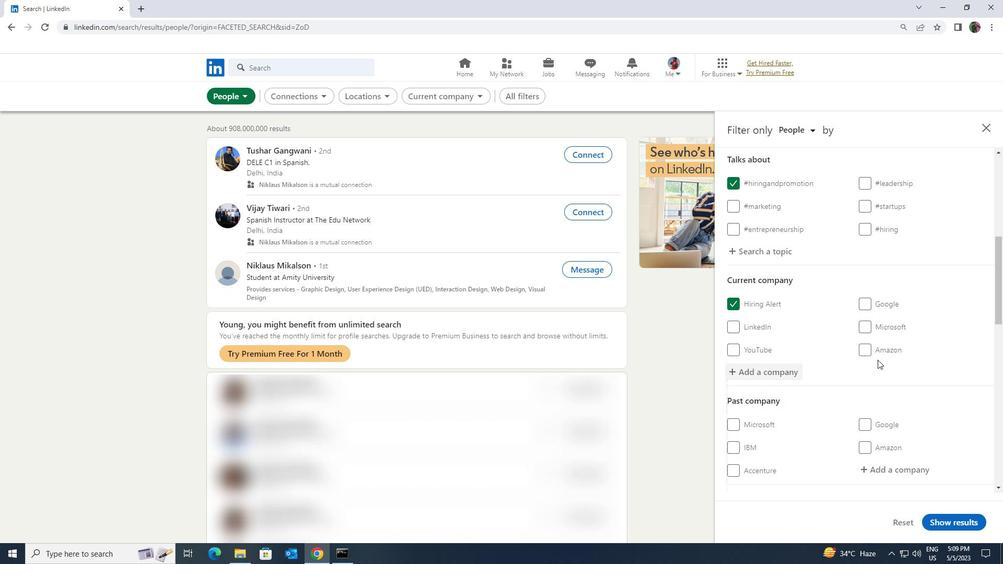 
Action: Mouse scrolled (877, 359) with delta (0, 0)
Screenshot: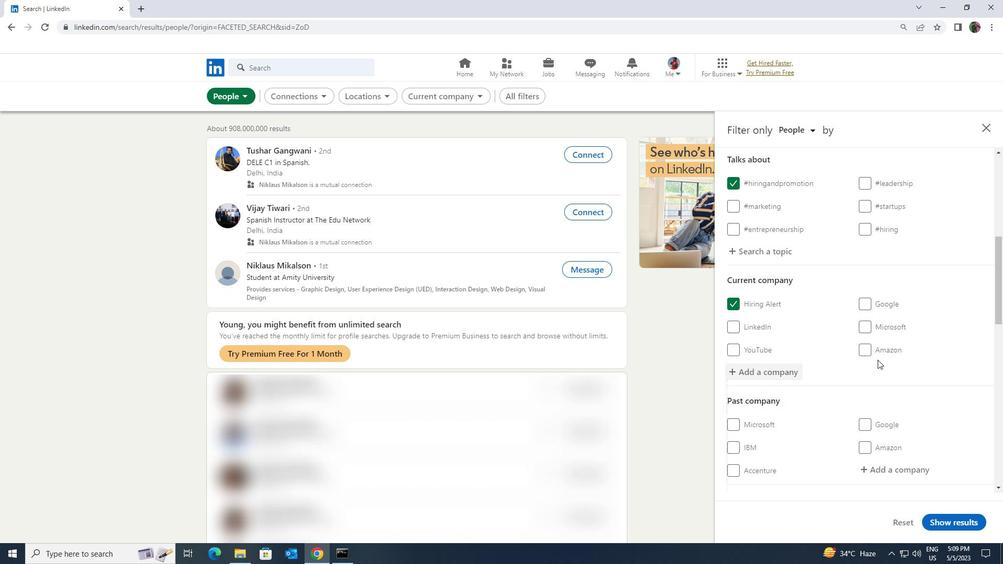
Action: Mouse scrolled (877, 359) with delta (0, 0)
Screenshot: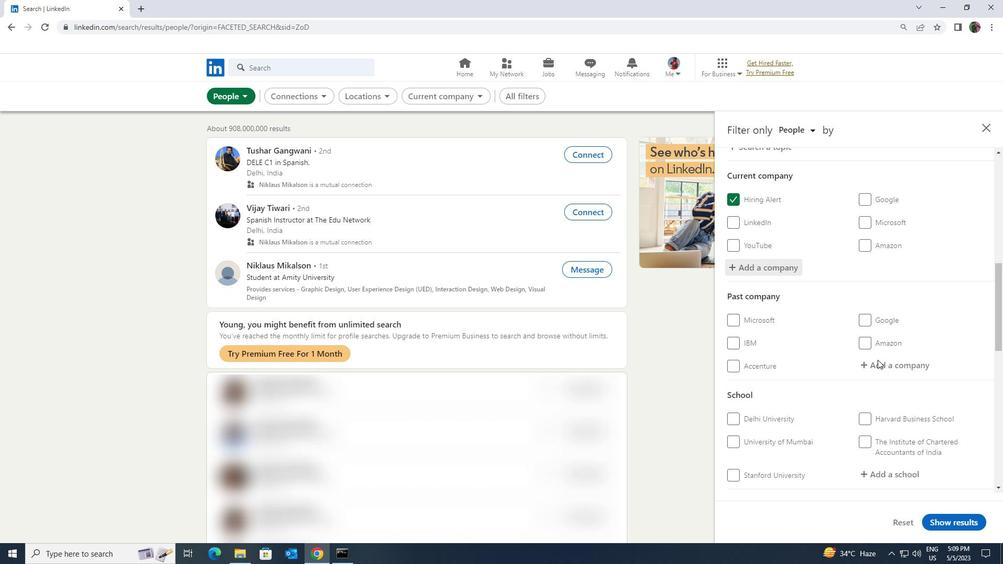 
Action: Mouse scrolled (877, 359) with delta (0, 0)
Screenshot: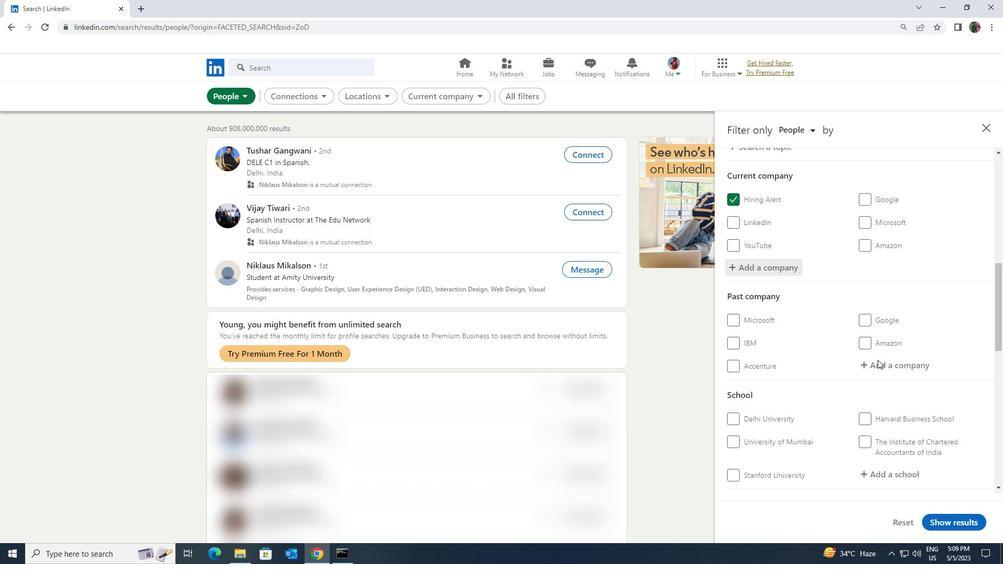 
Action: Mouse moved to (888, 371)
Screenshot: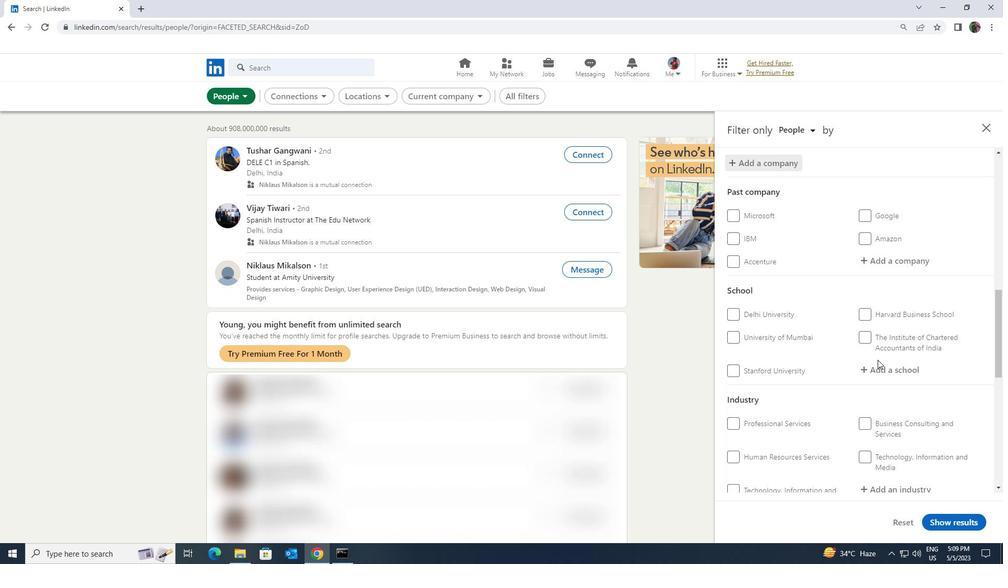 
Action: Mouse pressed left at (888, 371)
Screenshot: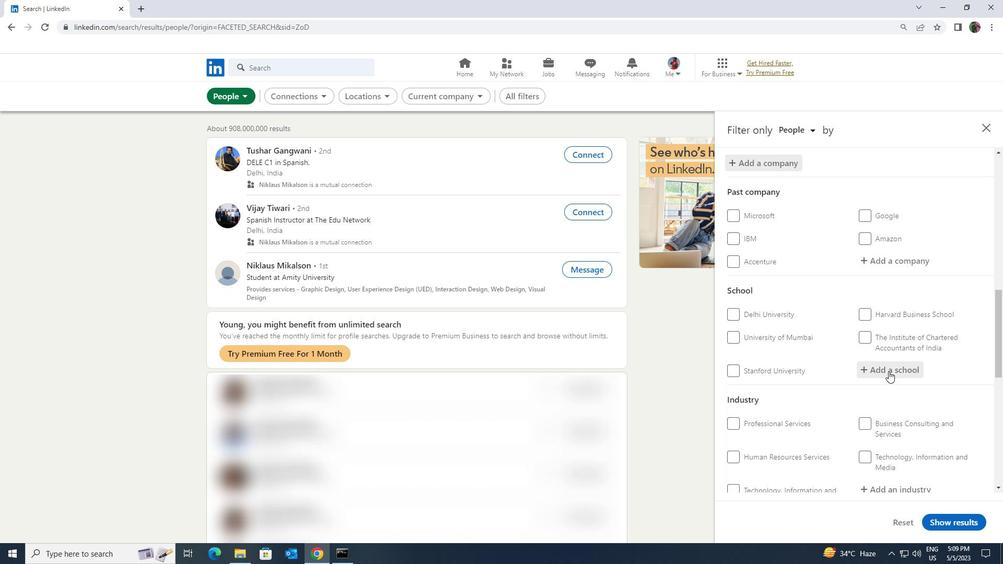 
Action: Key pressed <Key.shift><Key.shift><Key.shift><Key.shift>VIVEKANAND<Key.space><Key.shift>SCHOOL
Screenshot: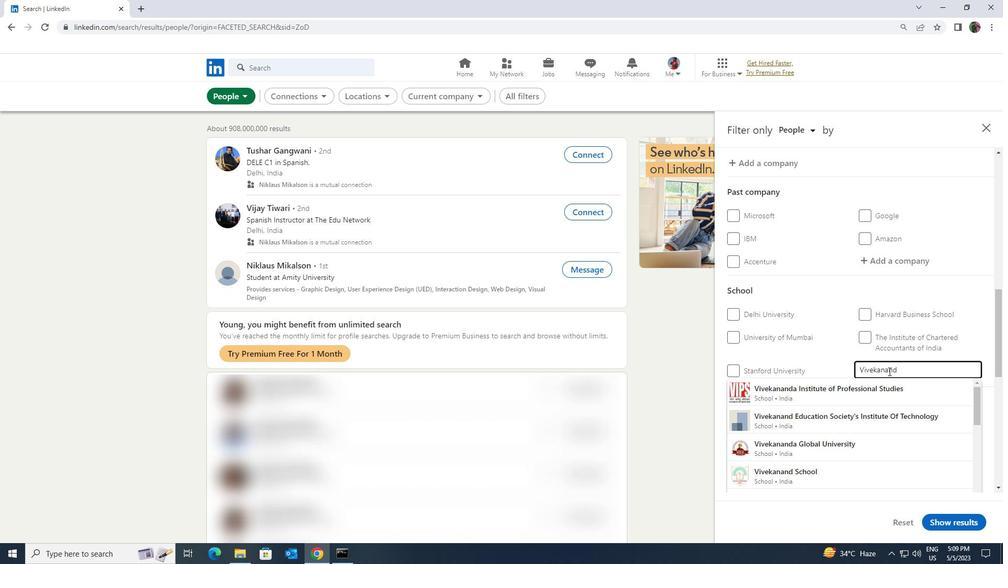 
Action: Mouse moved to (888, 387)
Screenshot: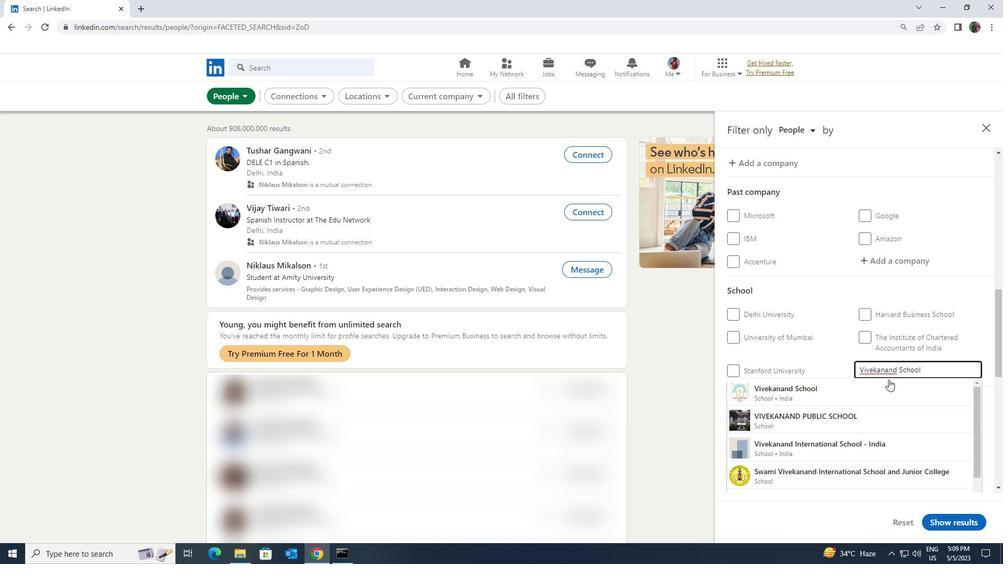 
Action: Mouse pressed left at (888, 387)
Screenshot: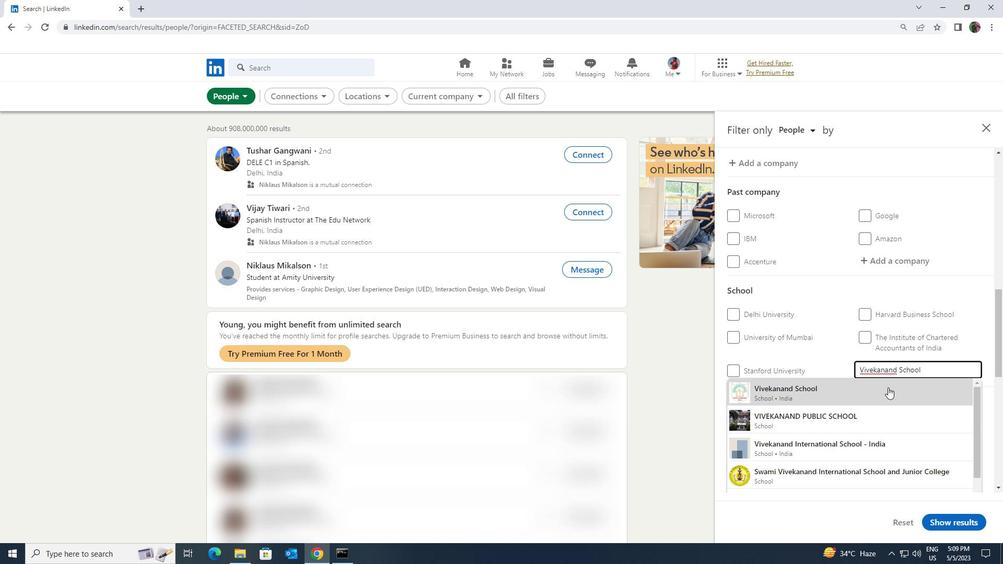 
Action: Mouse scrolled (888, 387) with delta (0, 0)
Screenshot: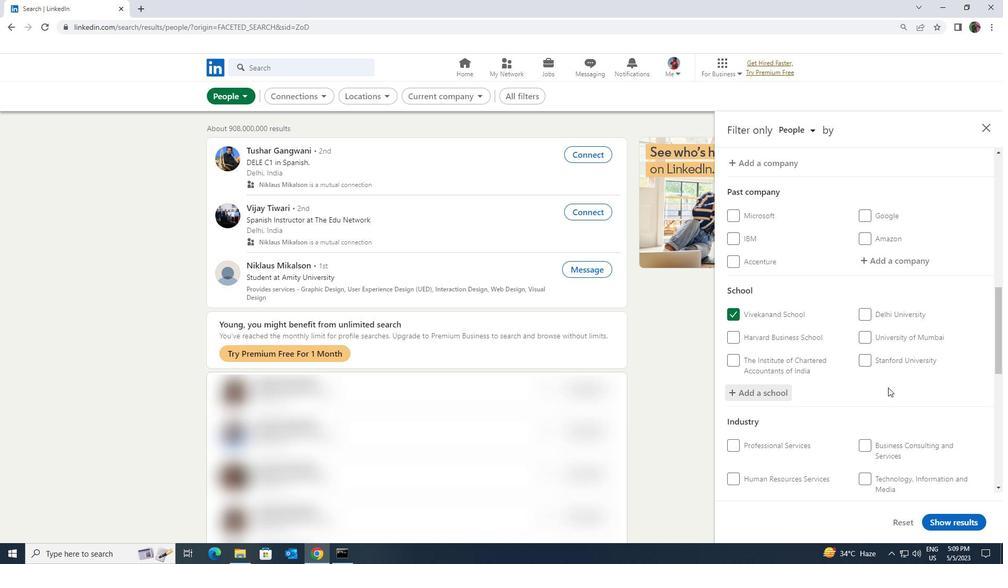 
Action: Mouse scrolled (888, 387) with delta (0, 0)
Screenshot: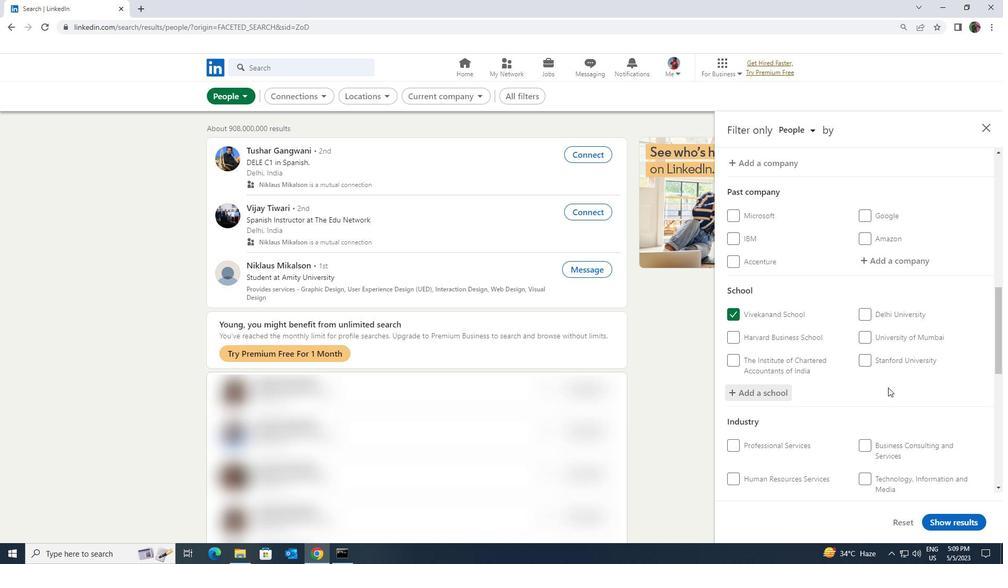 
Action: Mouse scrolled (888, 387) with delta (0, 0)
Screenshot: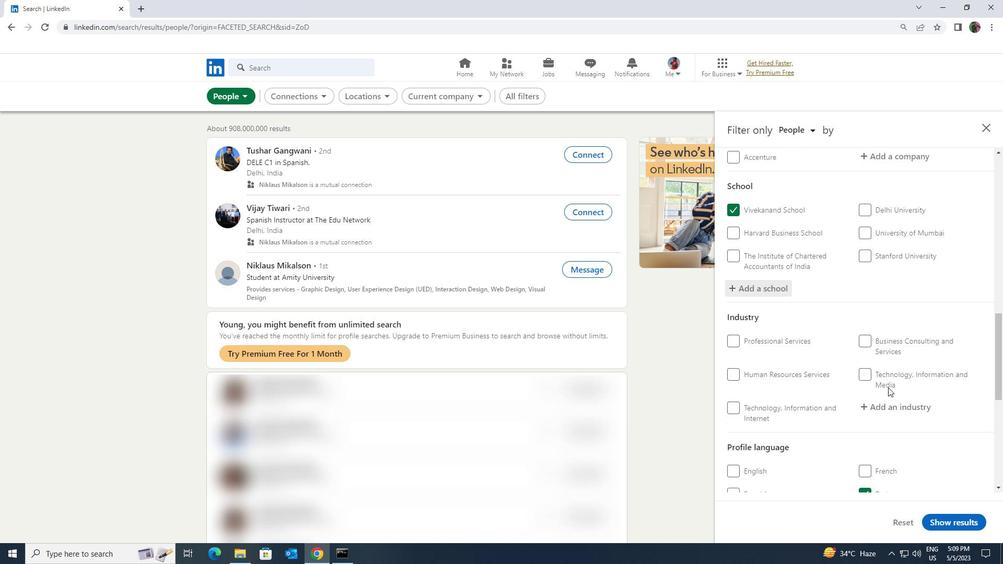 
Action: Mouse moved to (884, 357)
Screenshot: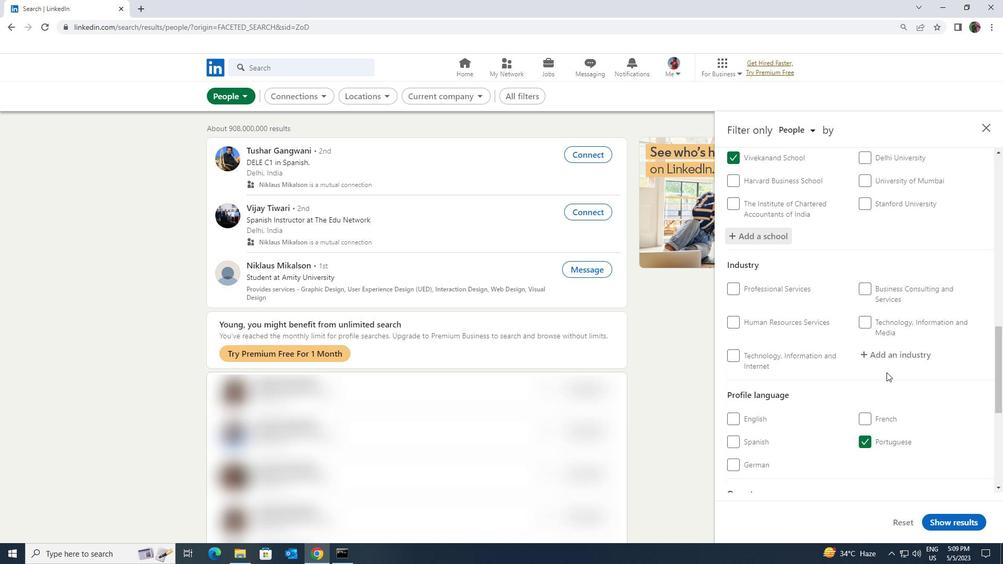 
Action: Mouse pressed left at (884, 357)
Screenshot: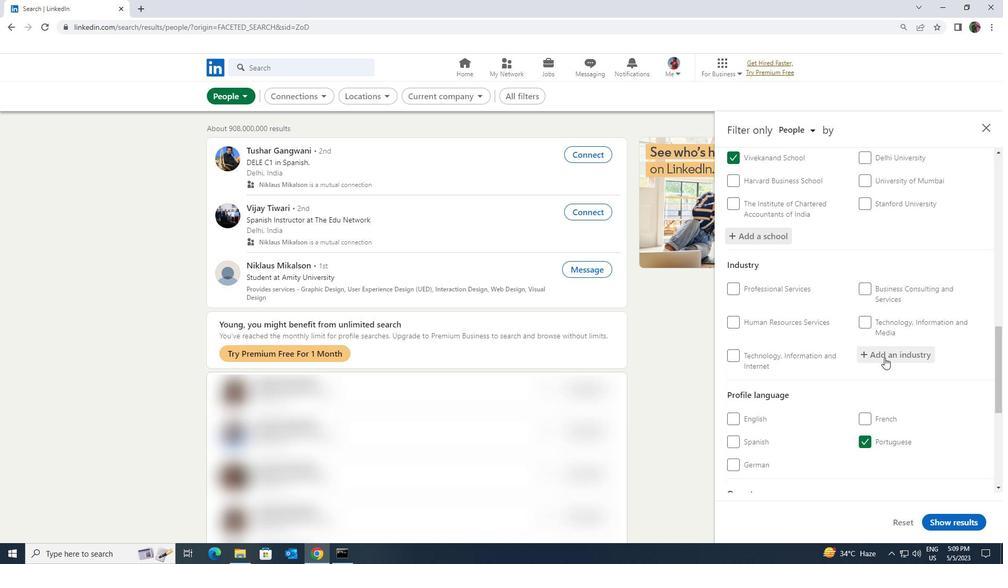 
Action: Key pressed <Key.shift><Key.shift><Key.shift><Key.shift><Key.shift><Key.shift><Key.shift><Key.shift>TRANSPO
Screenshot: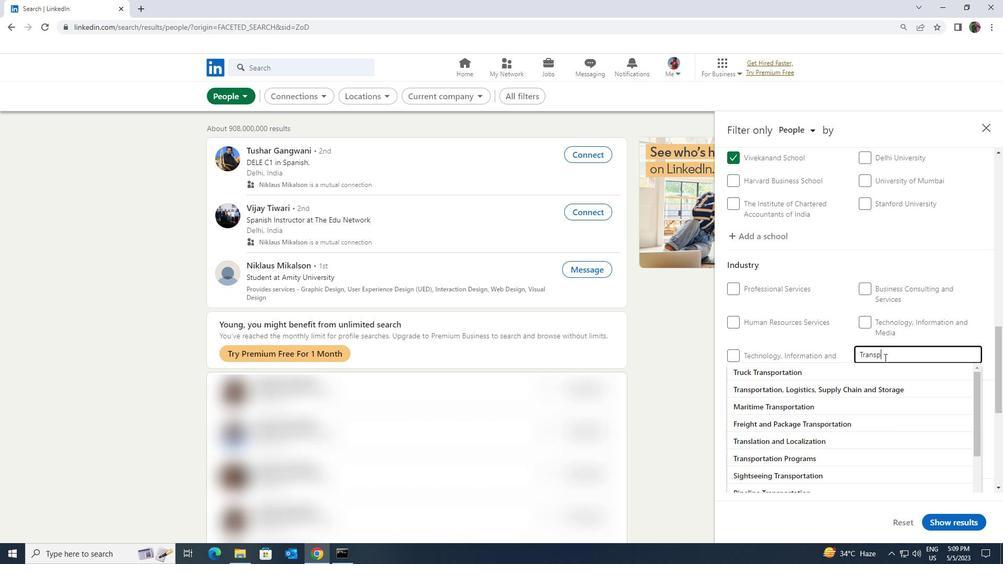 
Action: Mouse moved to (883, 388)
Screenshot: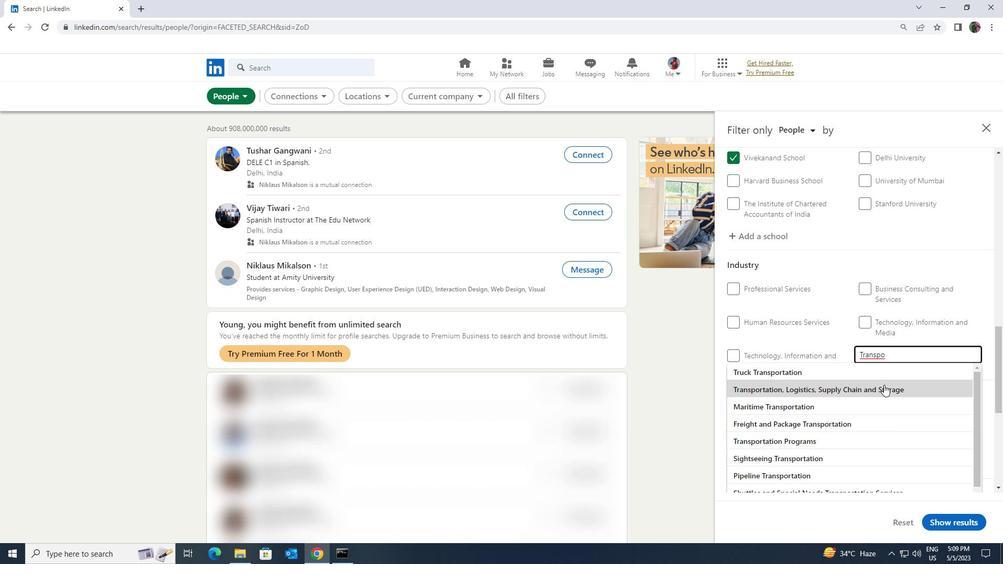 
Action: Key pressed RTATION<Key.space><Key.shift><Key.shift><Key.shift><Key.shift><Key.shift><Key.shift><Key.shift><Key.shift><Key.shift><Key.shift><Key.shift><Key.shift><Key.shift><Key.shift><Key.shift>EQUI
Screenshot: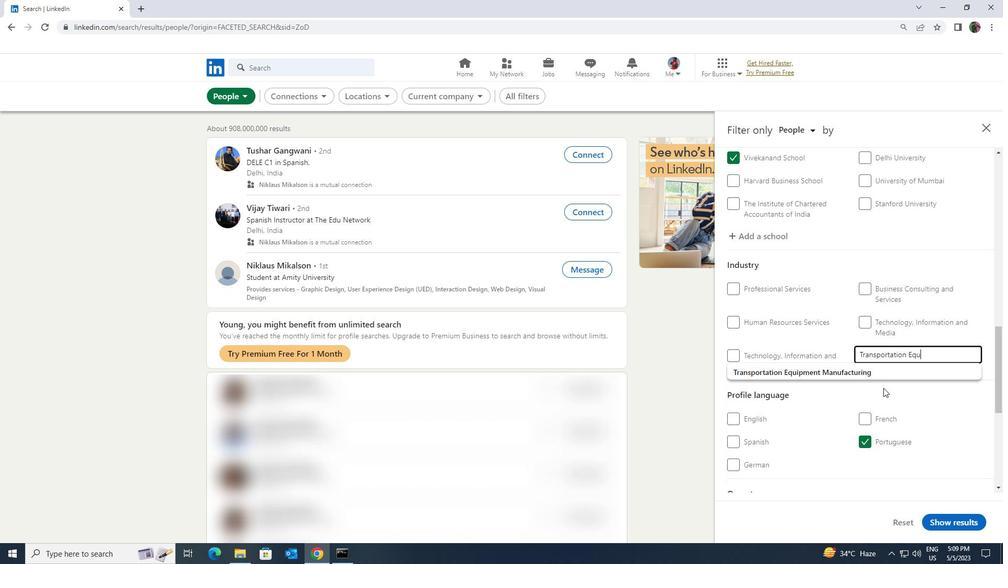 
Action: Mouse moved to (884, 376)
Screenshot: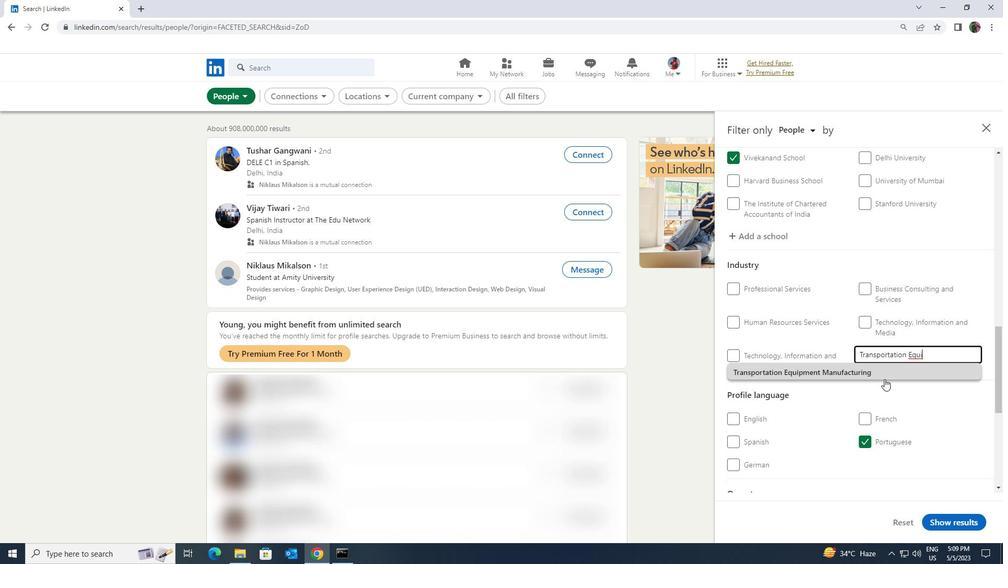 
Action: Mouse pressed left at (884, 376)
Screenshot: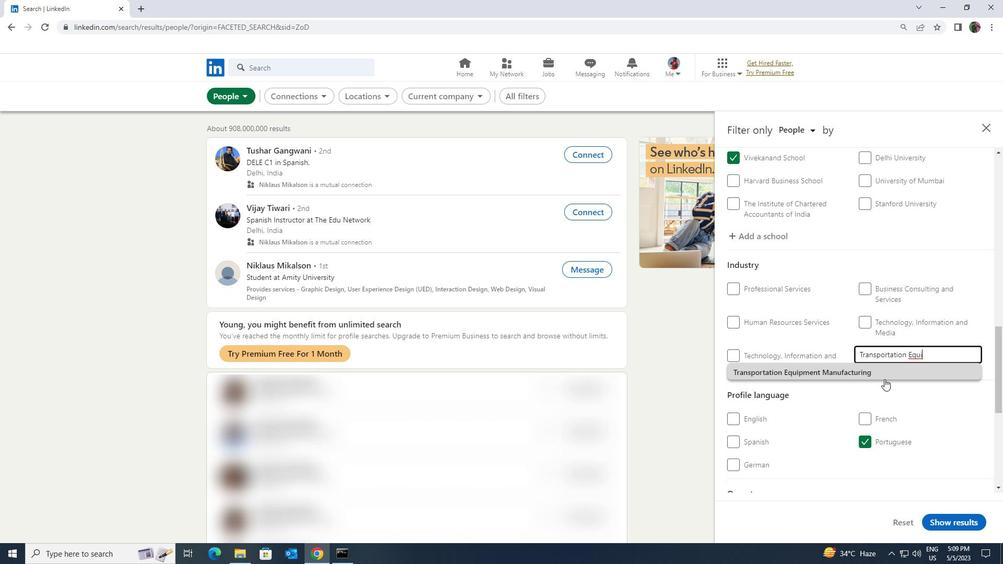 
Action: Mouse moved to (885, 376)
Screenshot: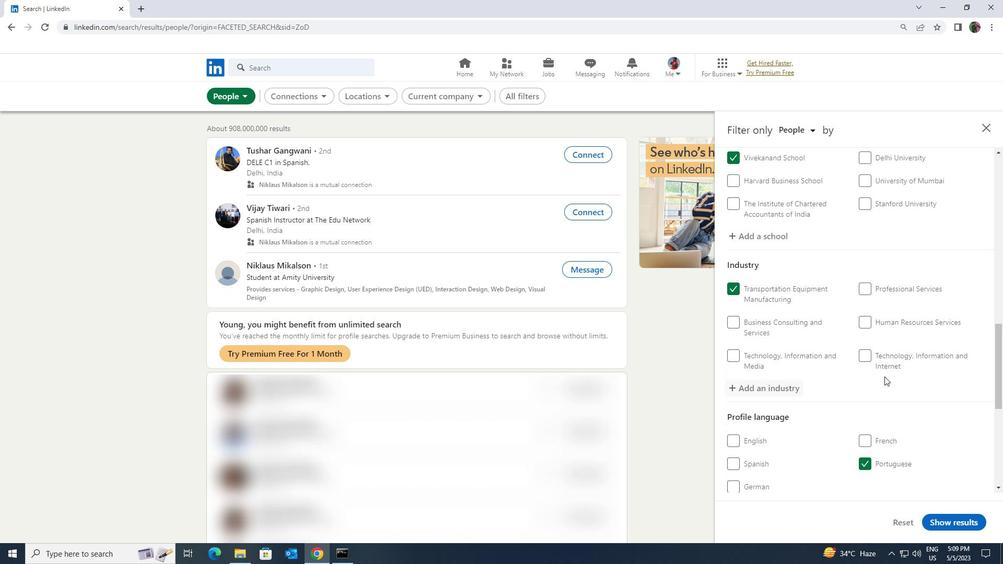 
Action: Mouse scrolled (885, 375) with delta (0, 0)
Screenshot: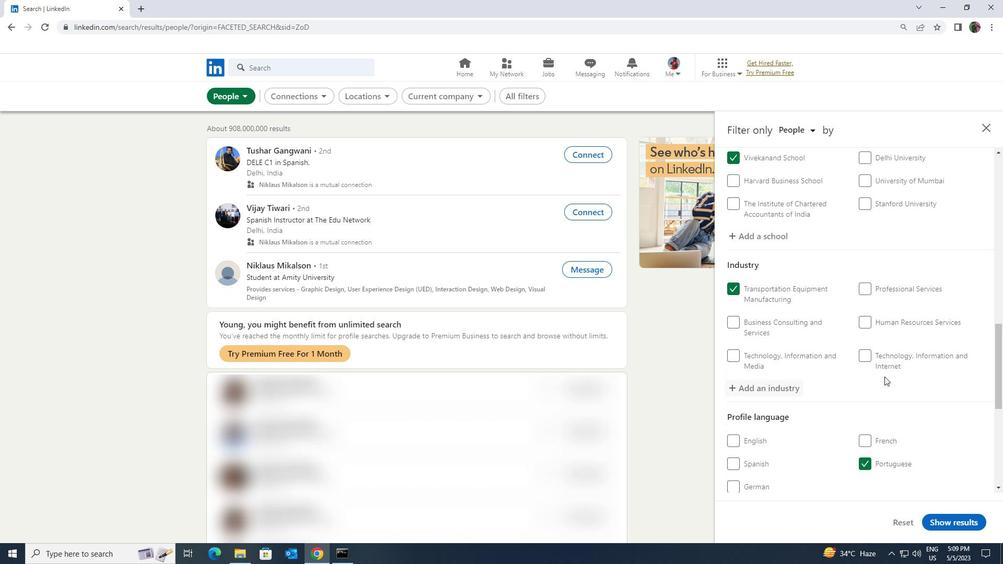 
Action: Mouse scrolled (885, 375) with delta (0, 0)
Screenshot: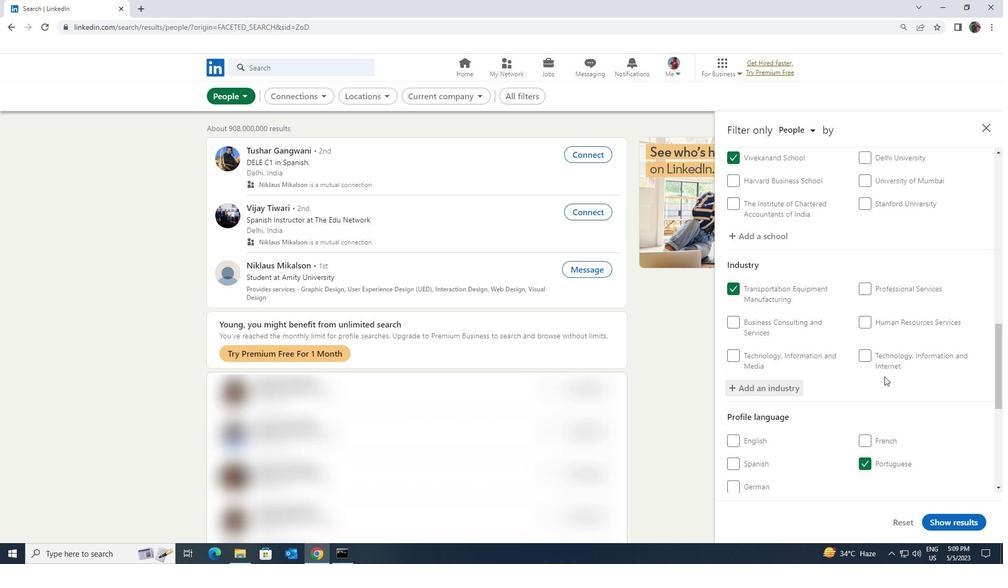 
Action: Mouse scrolled (885, 375) with delta (0, 0)
Screenshot: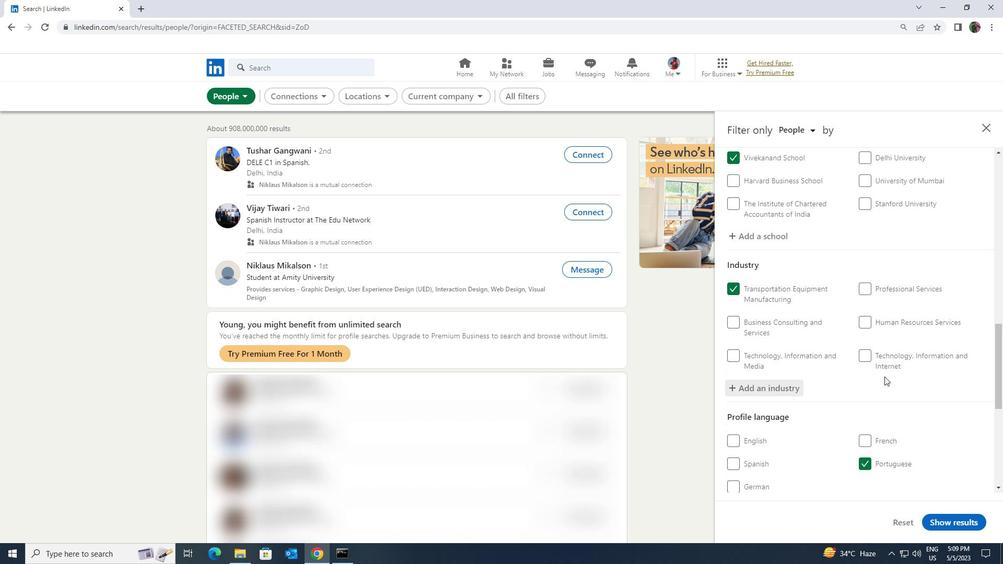 
Action: Mouse scrolled (885, 375) with delta (0, 0)
Screenshot: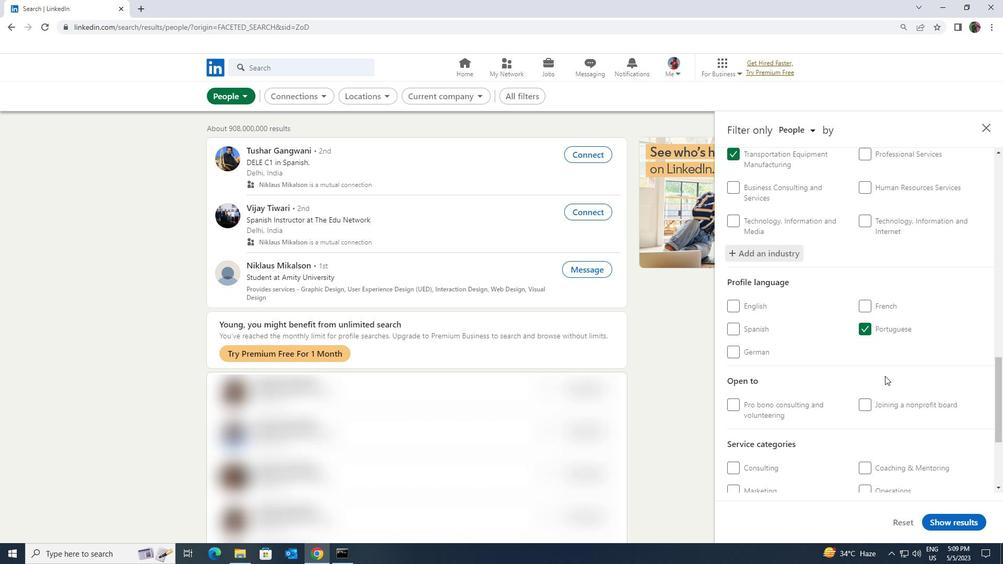 
Action: Mouse scrolled (885, 375) with delta (0, 0)
Screenshot: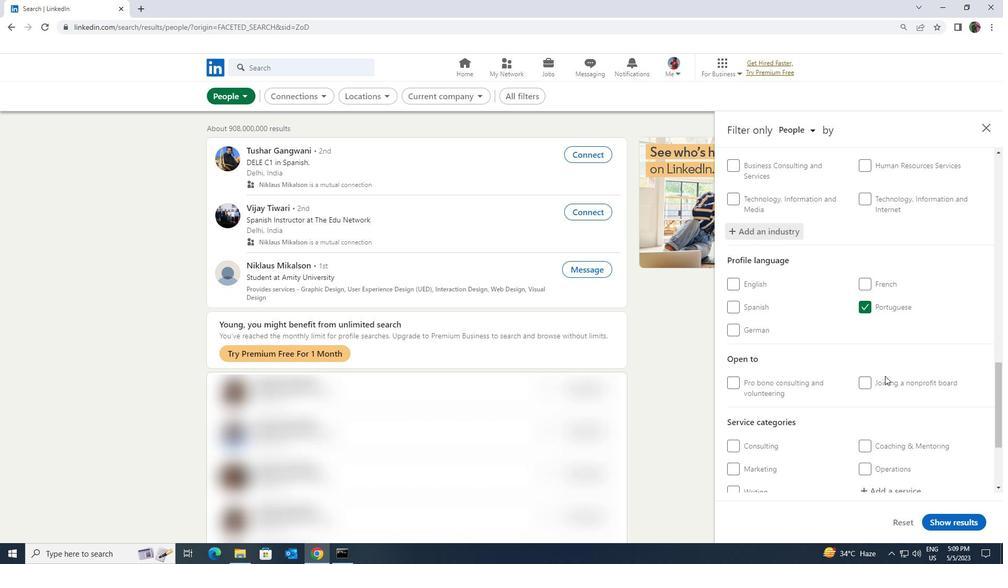 
Action: Mouse moved to (885, 383)
Screenshot: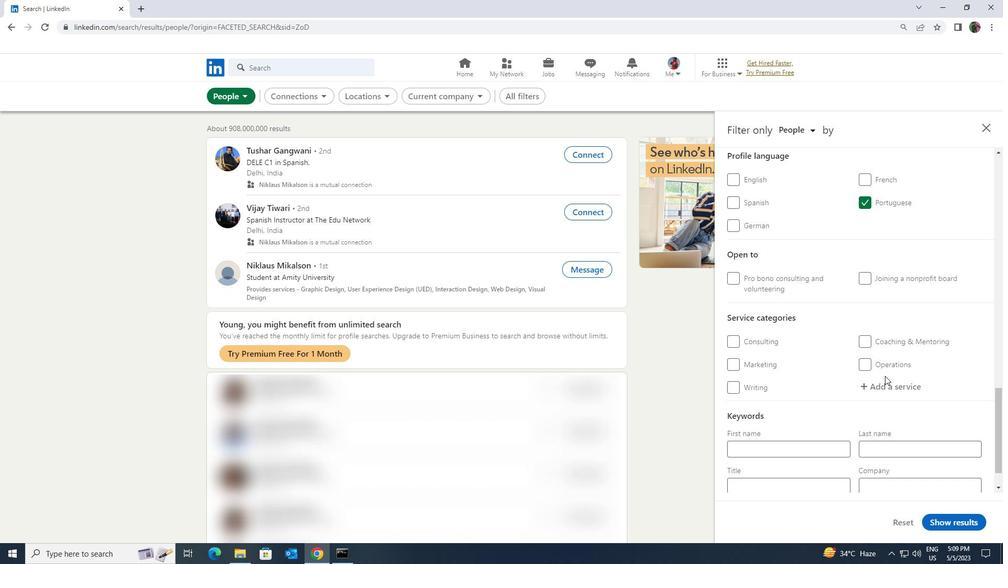 
Action: Mouse pressed left at (885, 383)
Screenshot: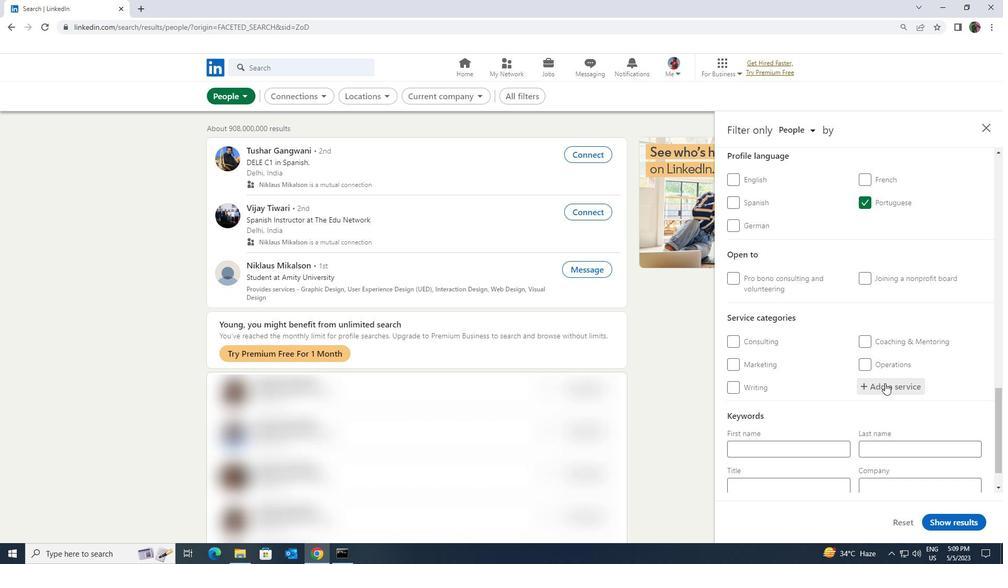 
Action: Key pressed <Key.shift><Key.shift><Key.shift><Key.shift><Key.shift><Key.shift>BARTENDING
Screenshot: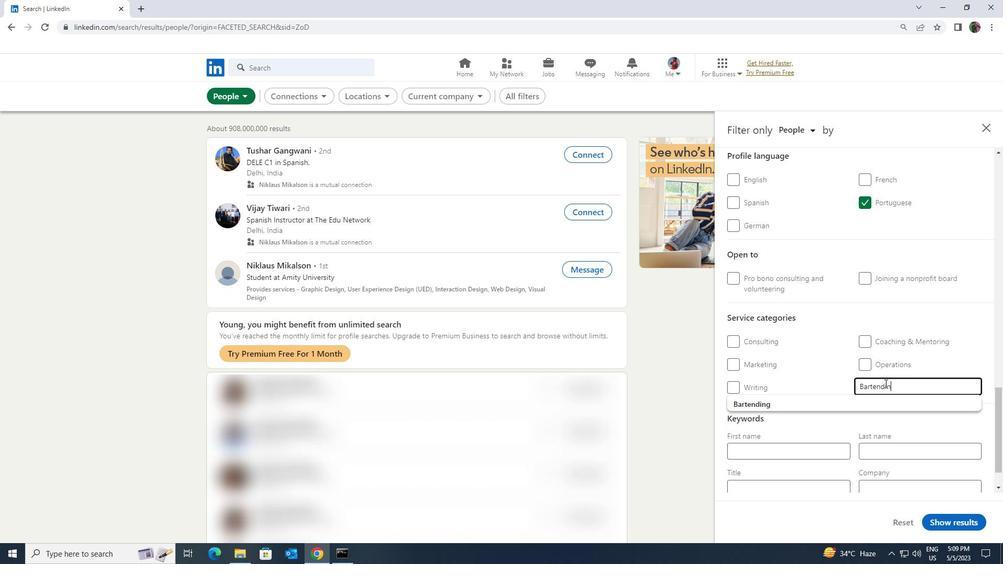 
Action: Mouse moved to (875, 398)
Screenshot: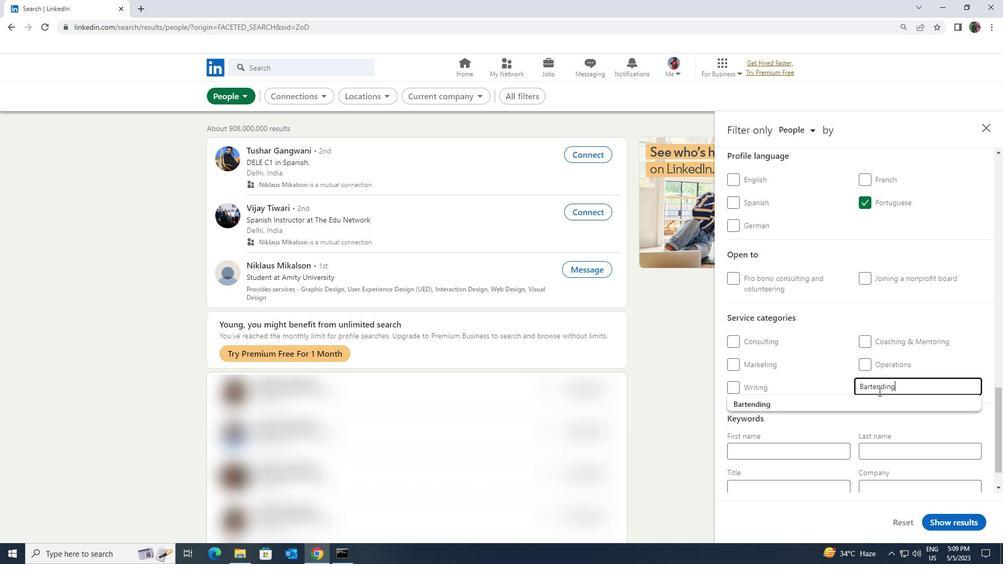 
Action: Mouse pressed left at (875, 398)
Screenshot: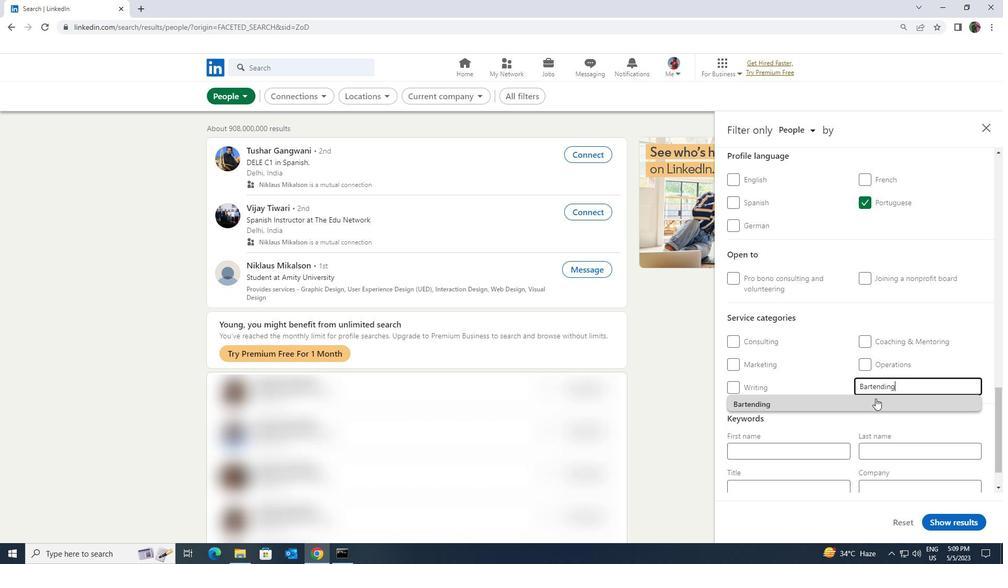 
Action: Mouse scrolled (875, 398) with delta (0, 0)
Screenshot: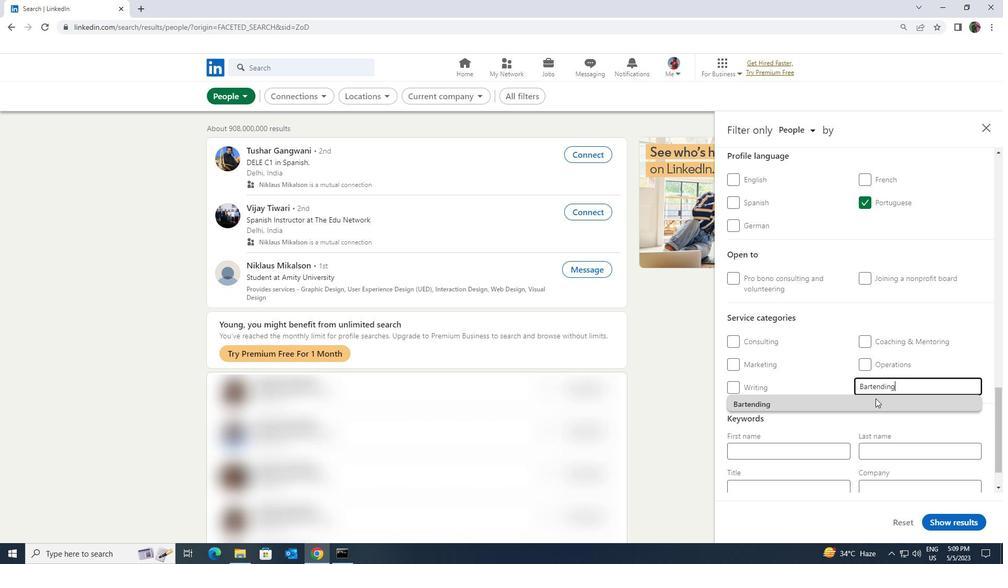 
Action: Mouse scrolled (875, 398) with delta (0, 0)
Screenshot: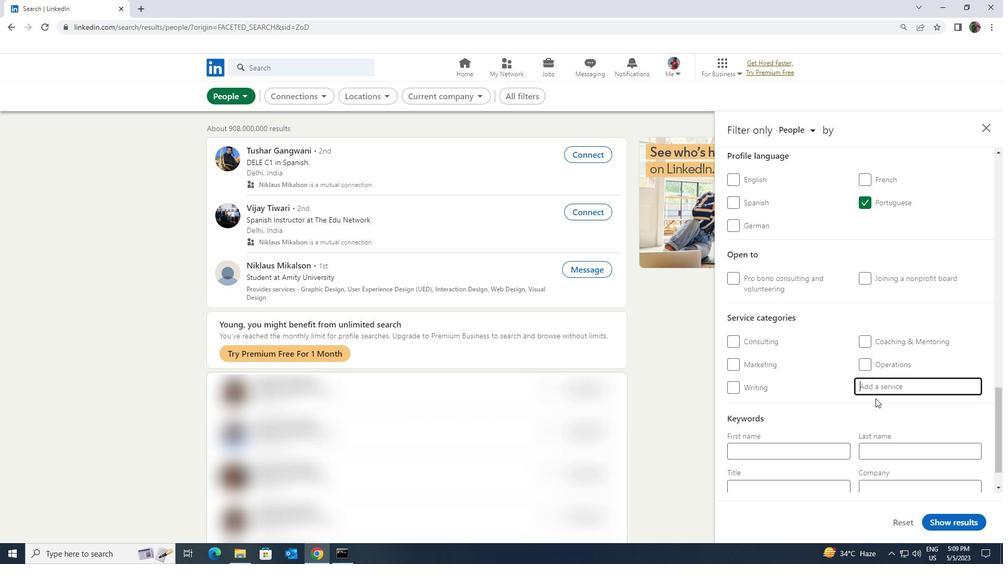 
Action: Mouse scrolled (875, 398) with delta (0, 0)
Screenshot: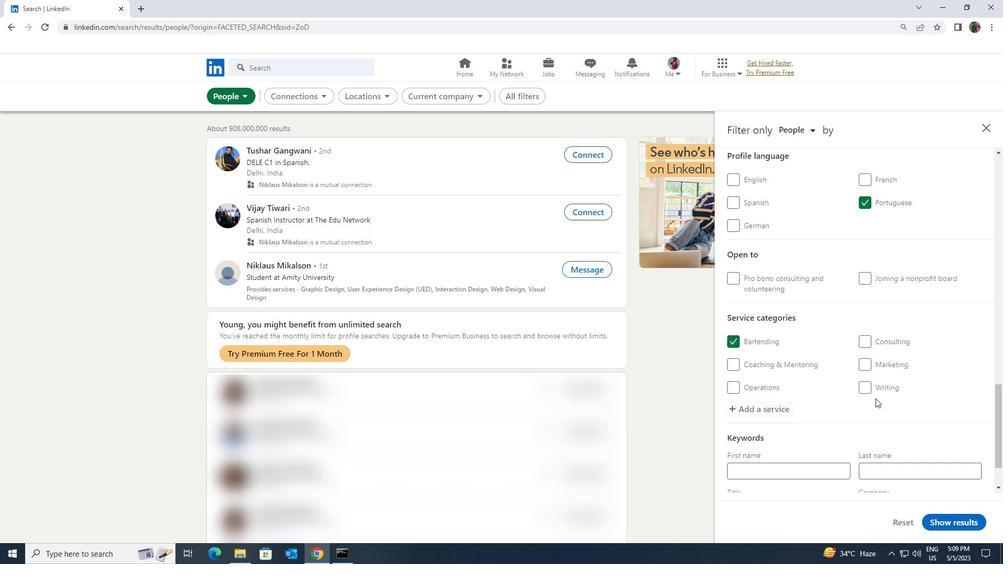 
Action: Mouse scrolled (875, 398) with delta (0, 0)
Screenshot: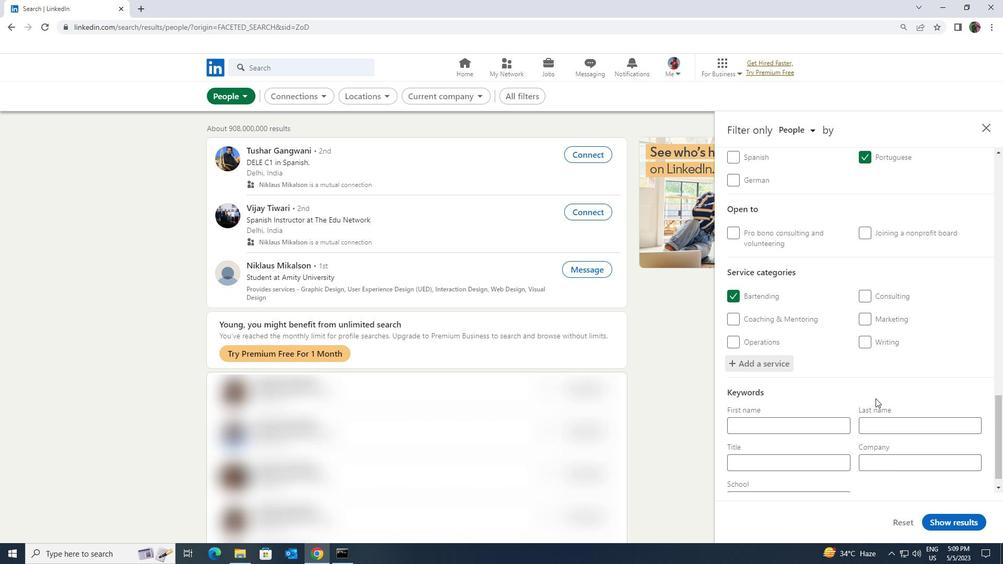 
Action: Mouse scrolled (875, 398) with delta (0, 0)
Screenshot: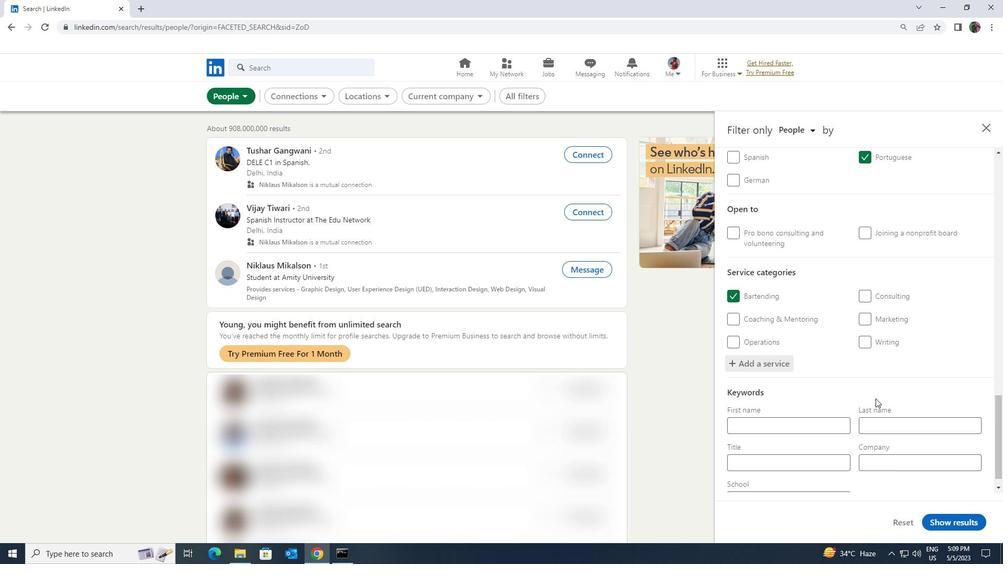 
Action: Mouse moved to (836, 450)
Screenshot: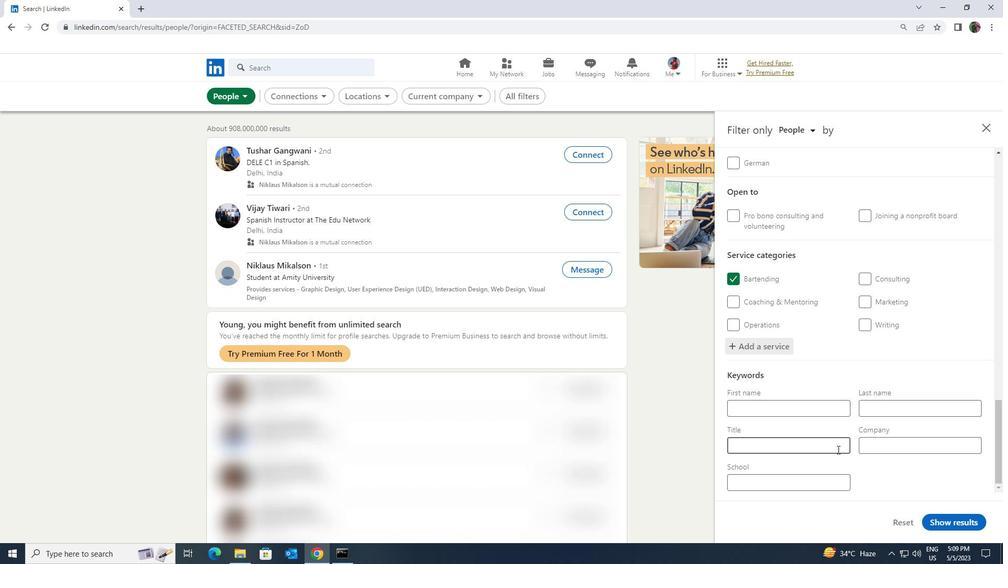 
Action: Mouse pressed left at (836, 450)
Screenshot: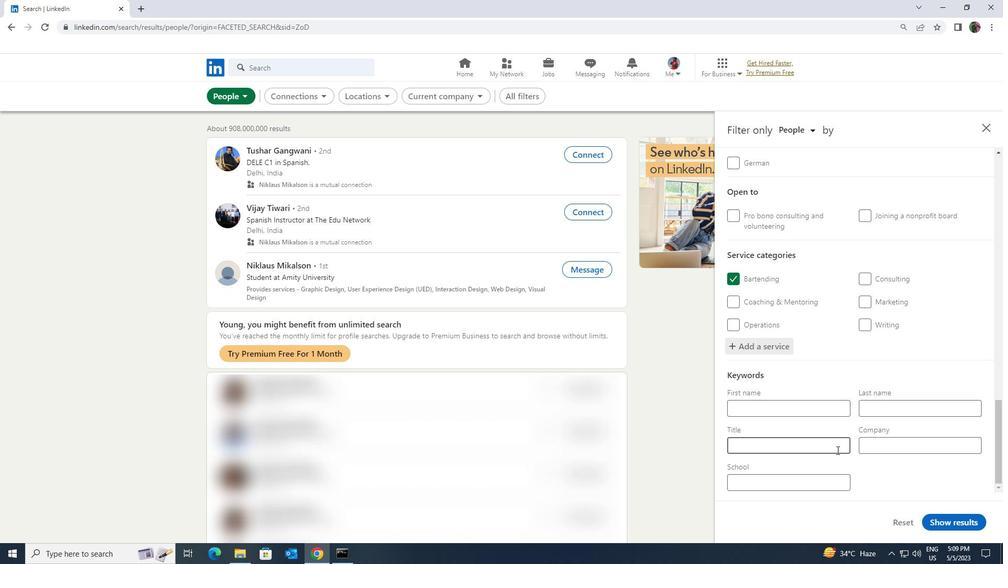 
Action: Key pressed <Key.shift>PHYSICIST
Screenshot: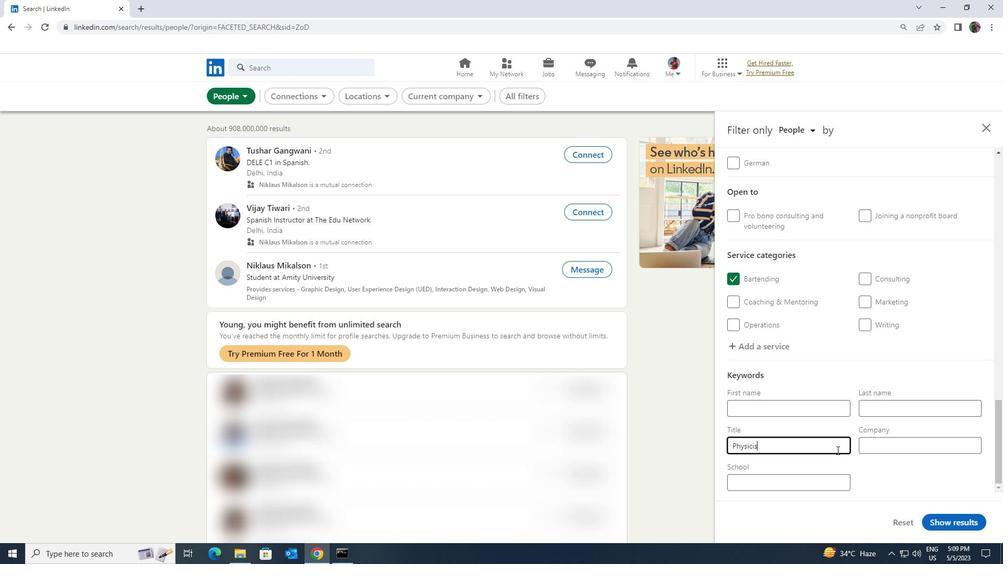 
Action: Mouse moved to (944, 521)
Screenshot: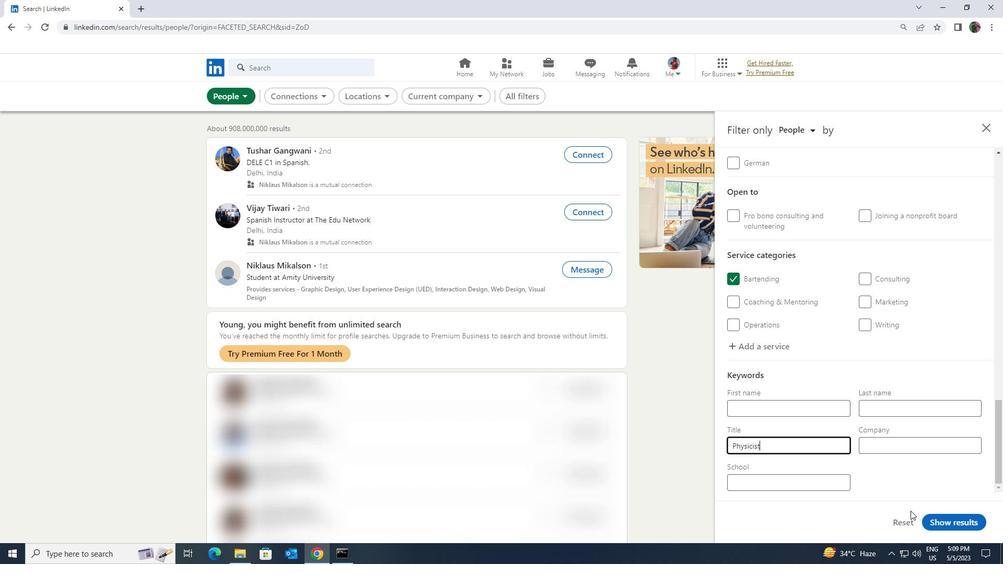 
Action: Mouse pressed left at (944, 521)
Screenshot: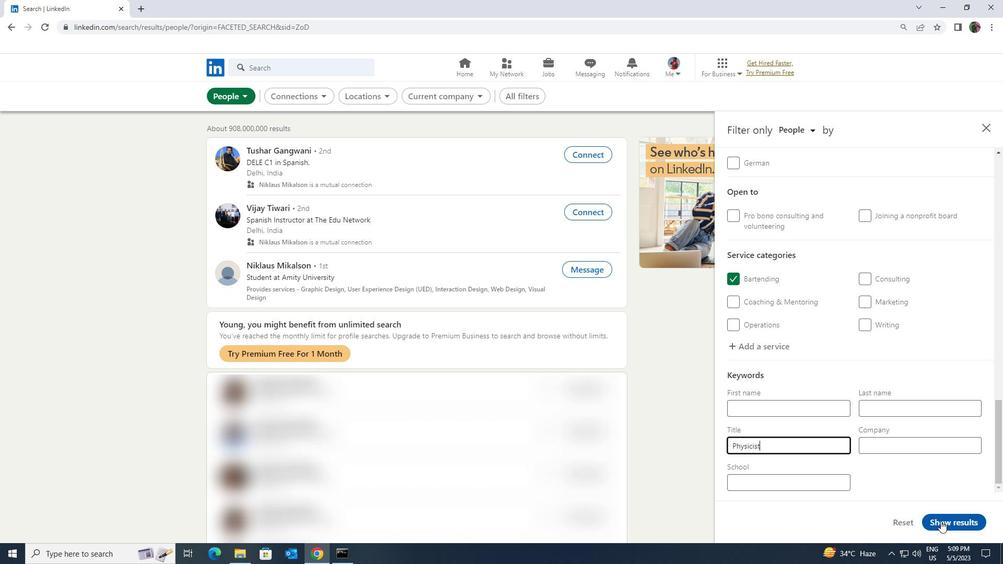 
Action: Mouse moved to (944, 521)
Screenshot: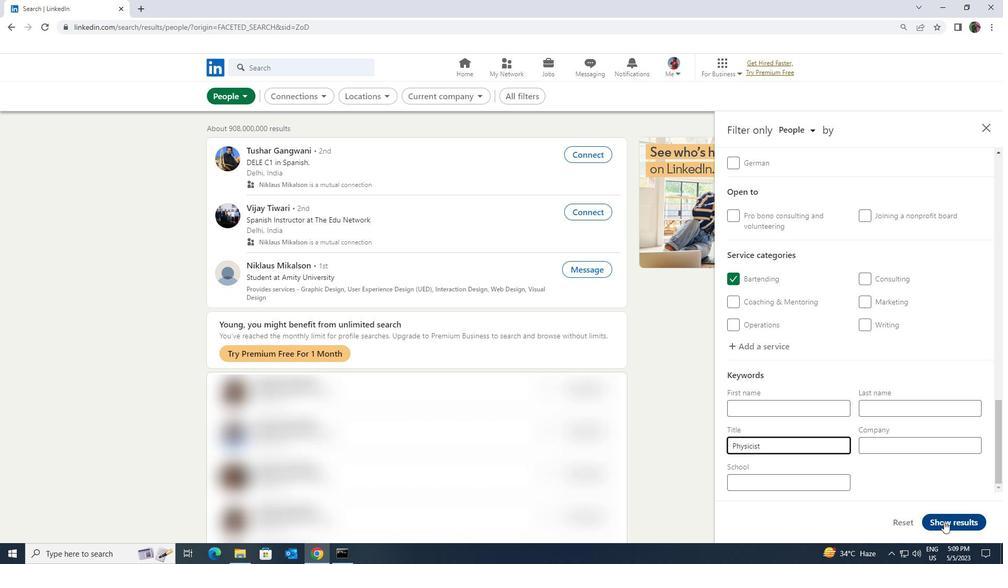 
